 Task: Search one way flight ticket for 1 adult, 5 children, 2 infants in seat and 1 infant on lap in first from Dubuque: Dubuque Regional Airport to Rock Springs: Southwest Wyoming Regional Airport (rock Springs Sweetwater County Airport) on 8-5-2023. Stops: Non-stop only. Choice of flights is Royal air maroc. Number of bags: 1 checked bag. Price is upto 77000. Outbound departure time preference is 13:30.
Action: Mouse moved to (325, 297)
Screenshot: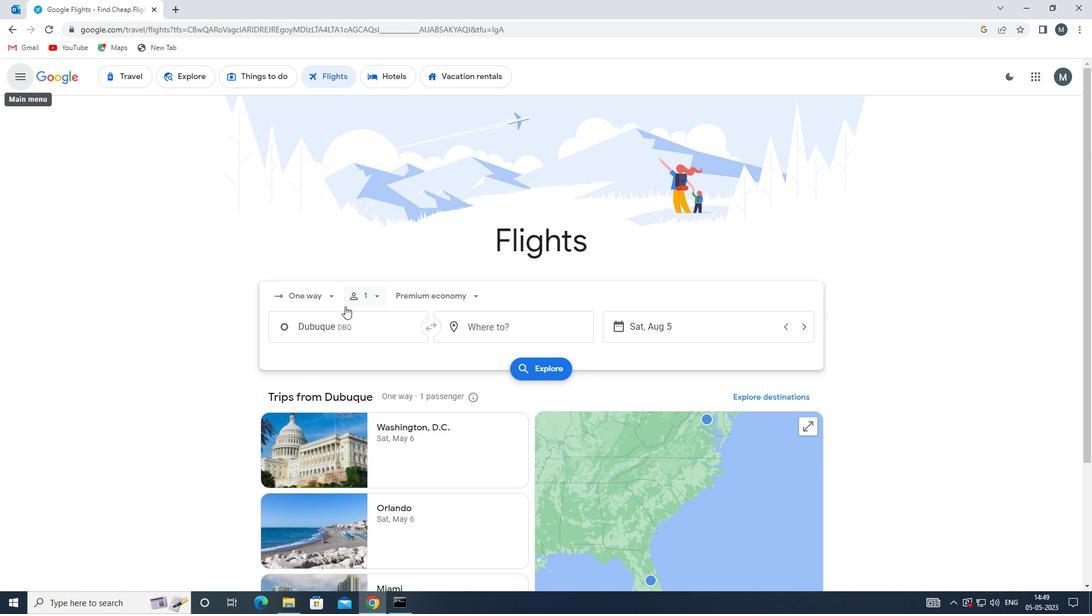 
Action: Mouse pressed left at (325, 297)
Screenshot: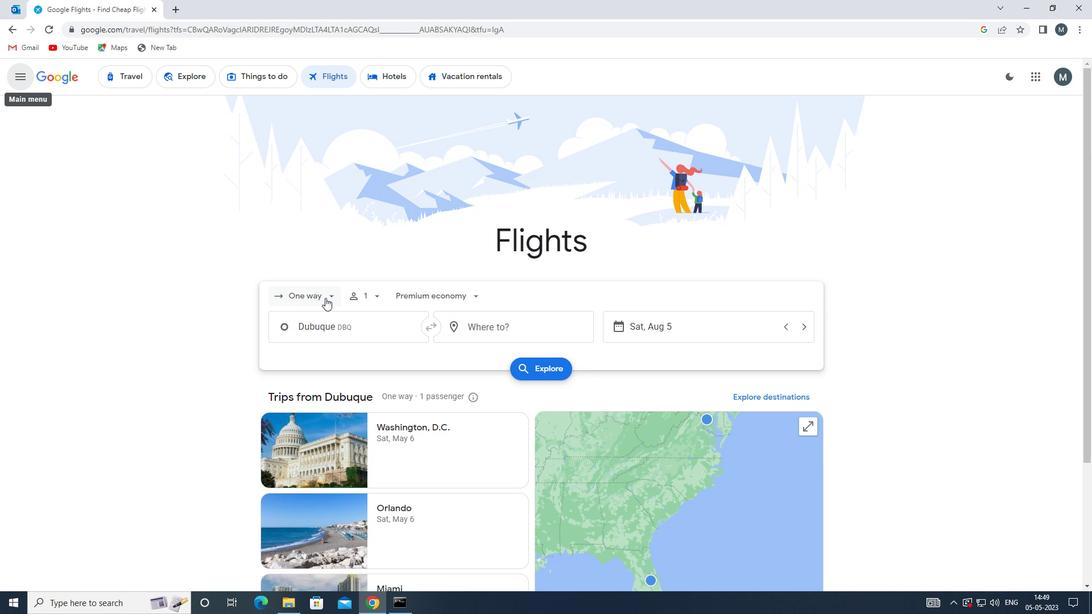 
Action: Mouse moved to (336, 347)
Screenshot: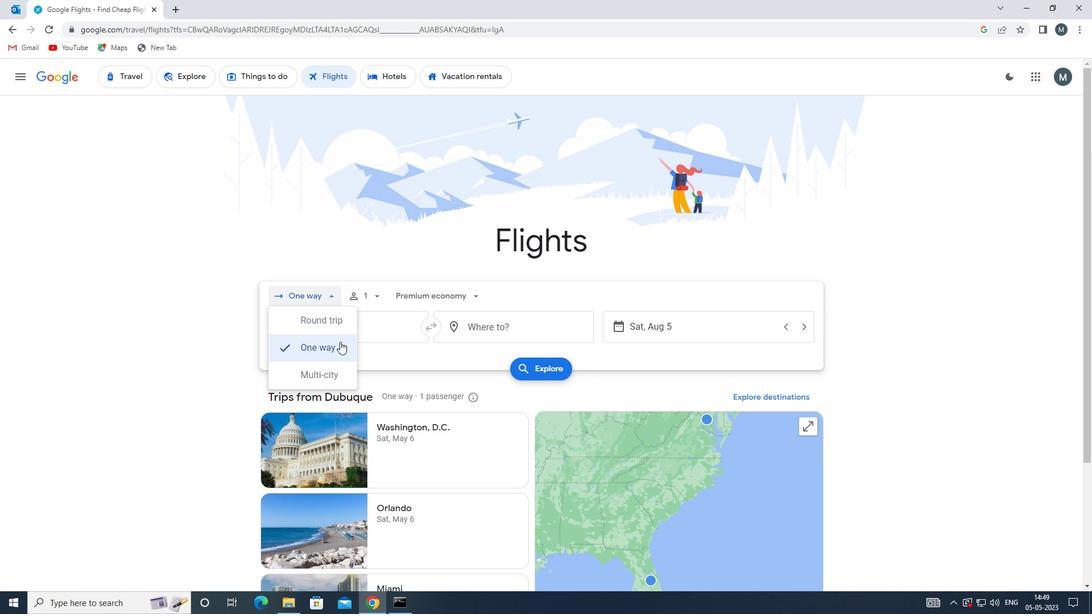 
Action: Mouse pressed left at (336, 347)
Screenshot: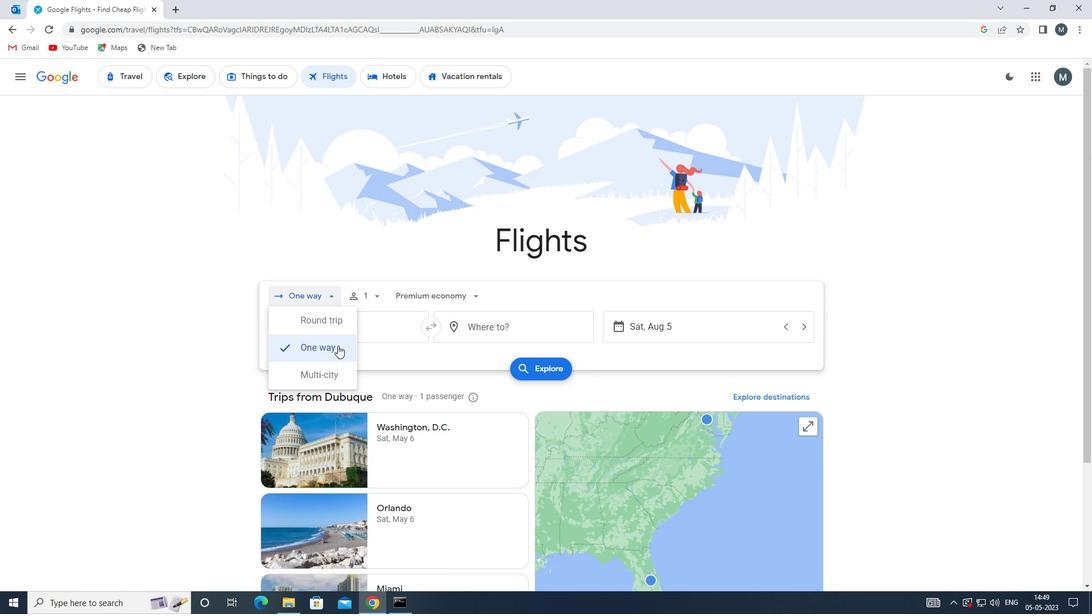 
Action: Mouse moved to (379, 292)
Screenshot: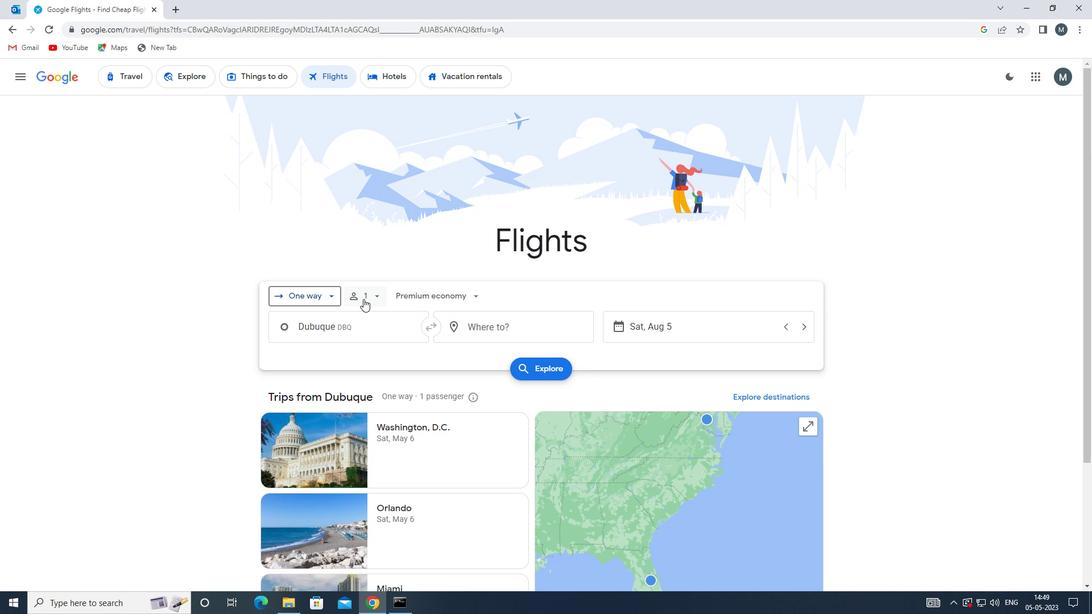 
Action: Mouse pressed left at (379, 292)
Screenshot: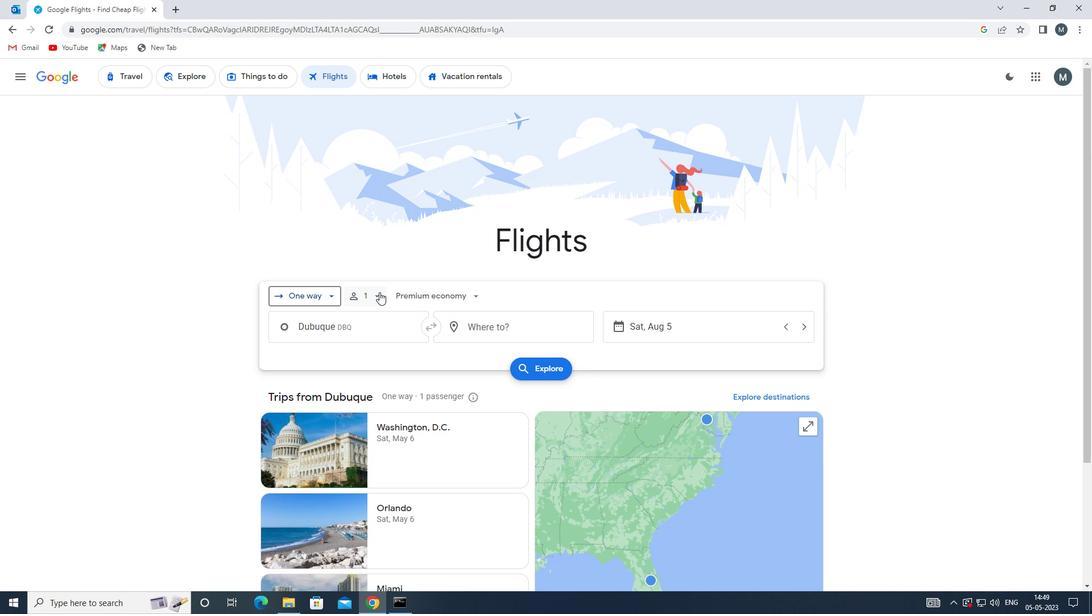 
Action: Mouse moved to (464, 354)
Screenshot: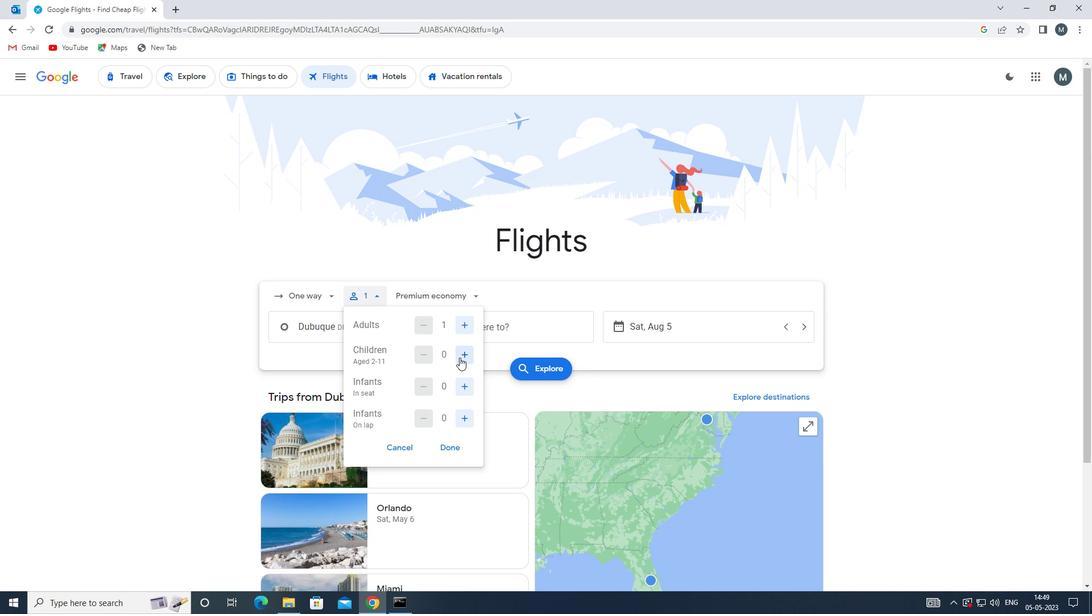 
Action: Mouse pressed left at (464, 354)
Screenshot: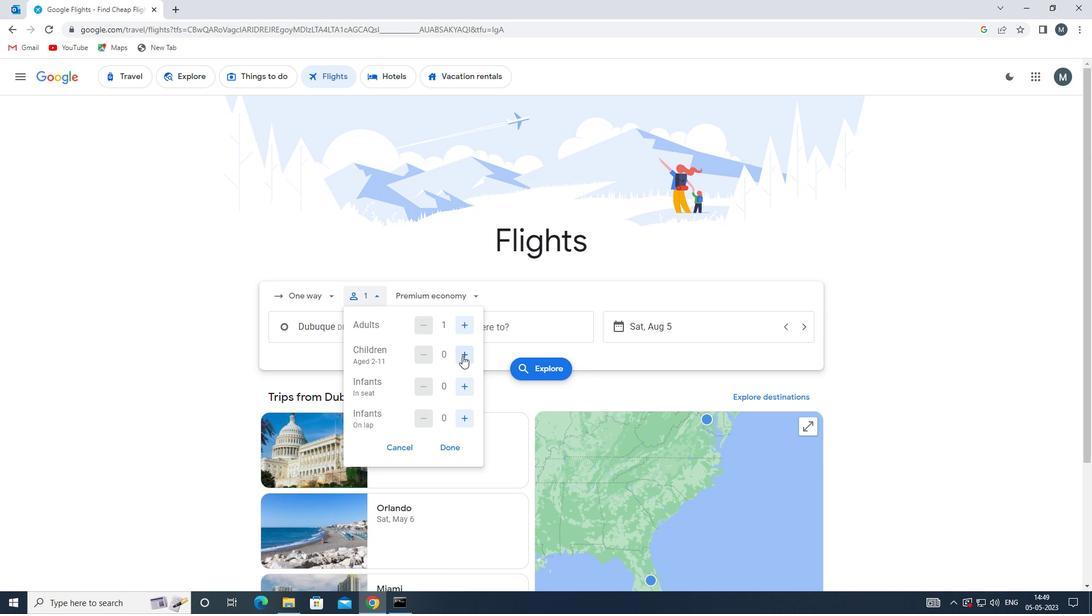 
Action: Mouse pressed left at (464, 354)
Screenshot: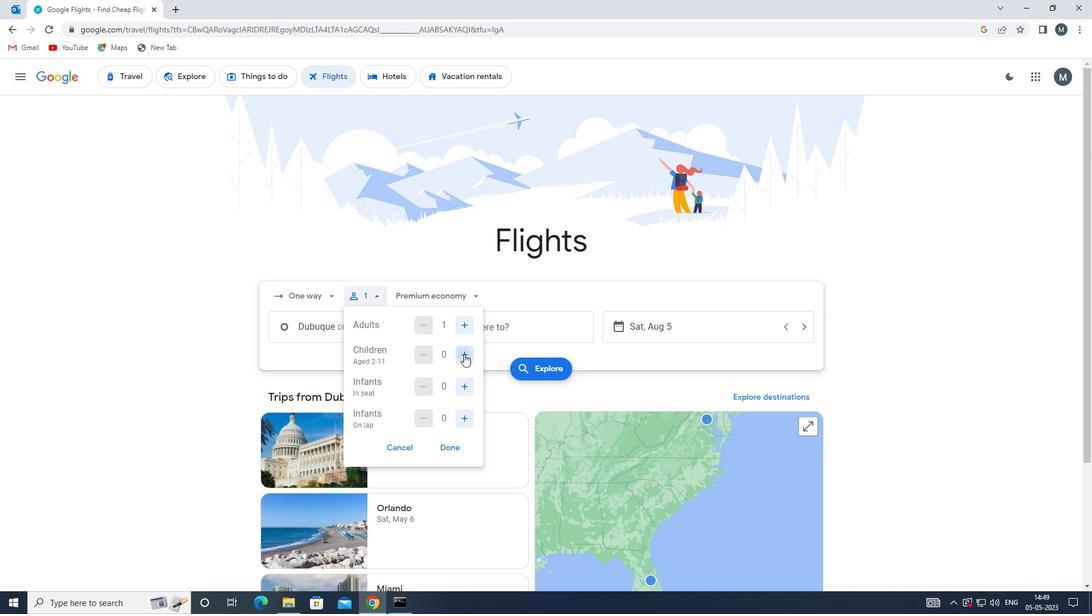 
Action: Mouse pressed left at (464, 354)
Screenshot: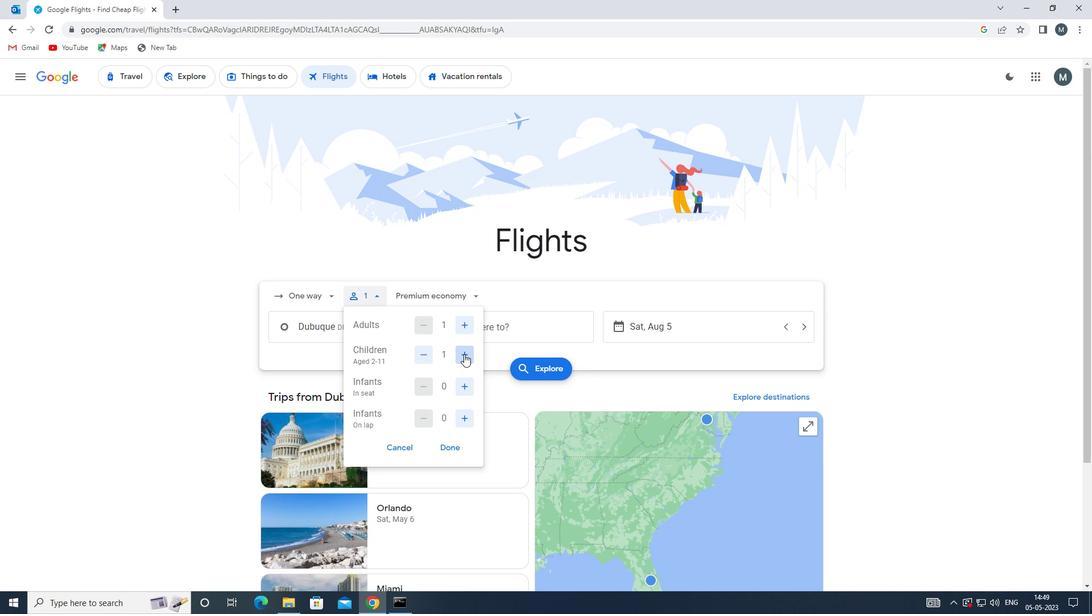 
Action: Mouse pressed left at (464, 354)
Screenshot: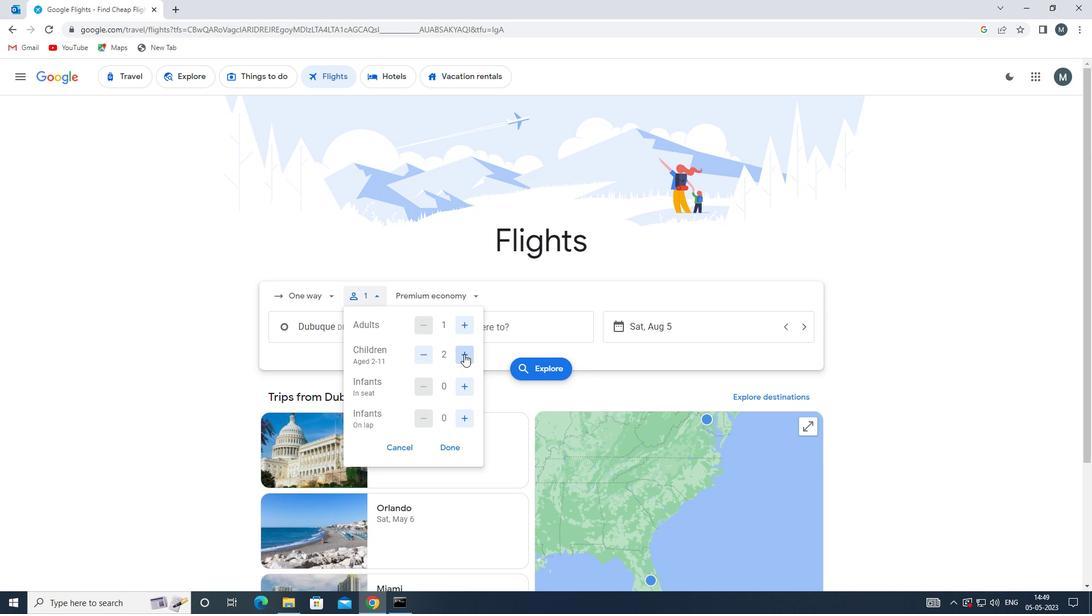 
Action: Mouse moved to (464, 354)
Screenshot: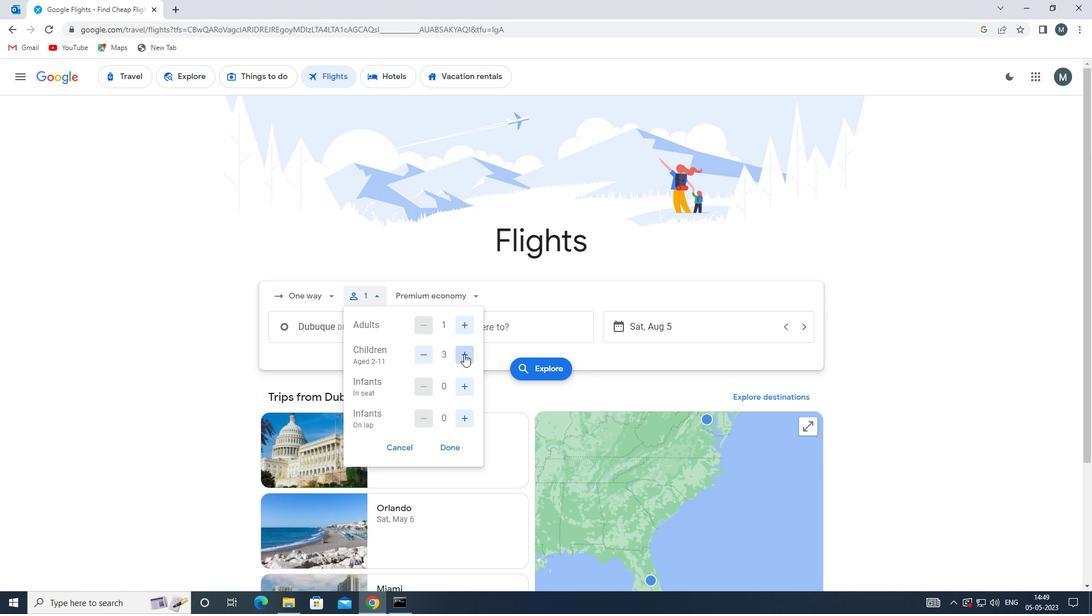 
Action: Mouse pressed left at (464, 354)
Screenshot: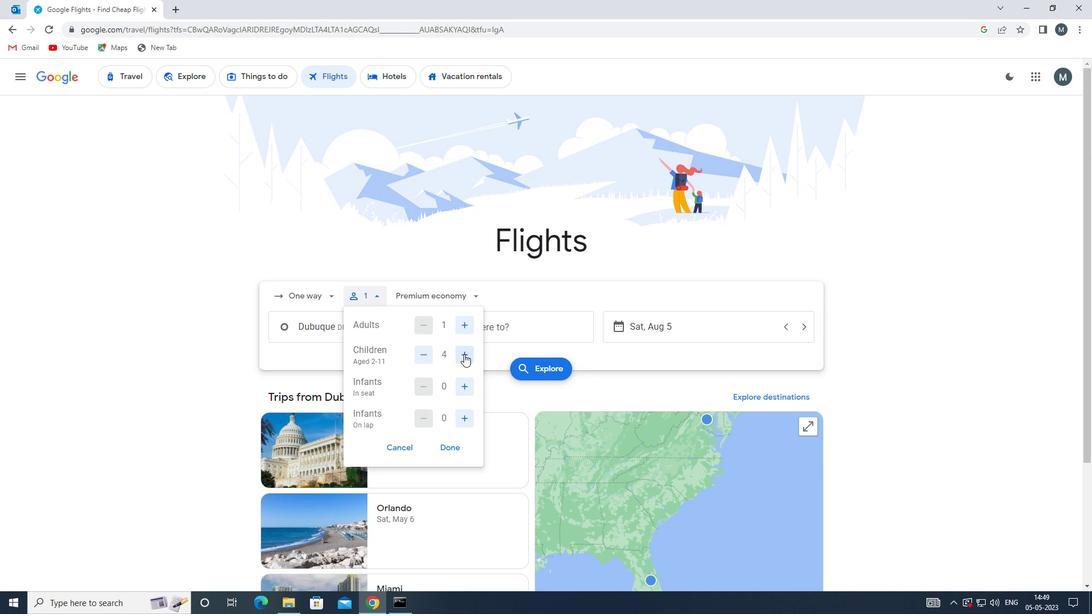 
Action: Mouse moved to (466, 386)
Screenshot: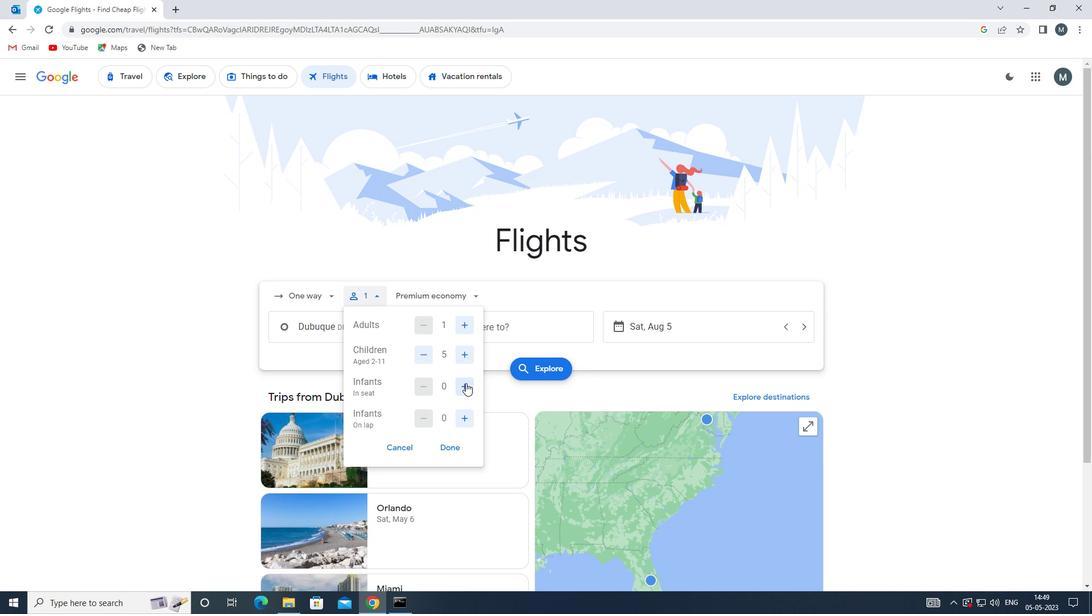 
Action: Mouse pressed left at (466, 386)
Screenshot: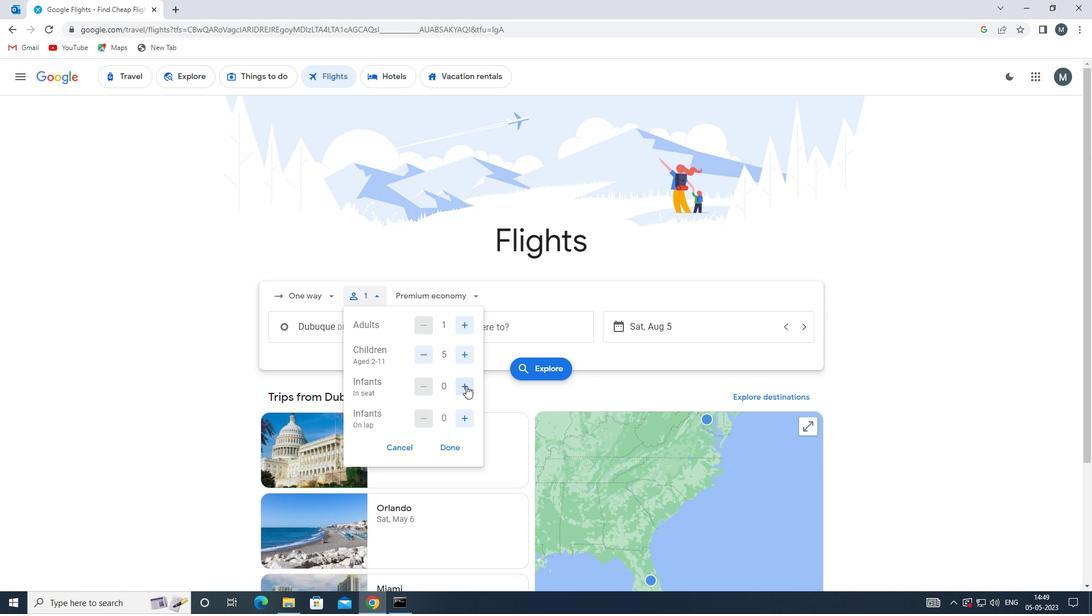 
Action: Mouse moved to (466, 386)
Screenshot: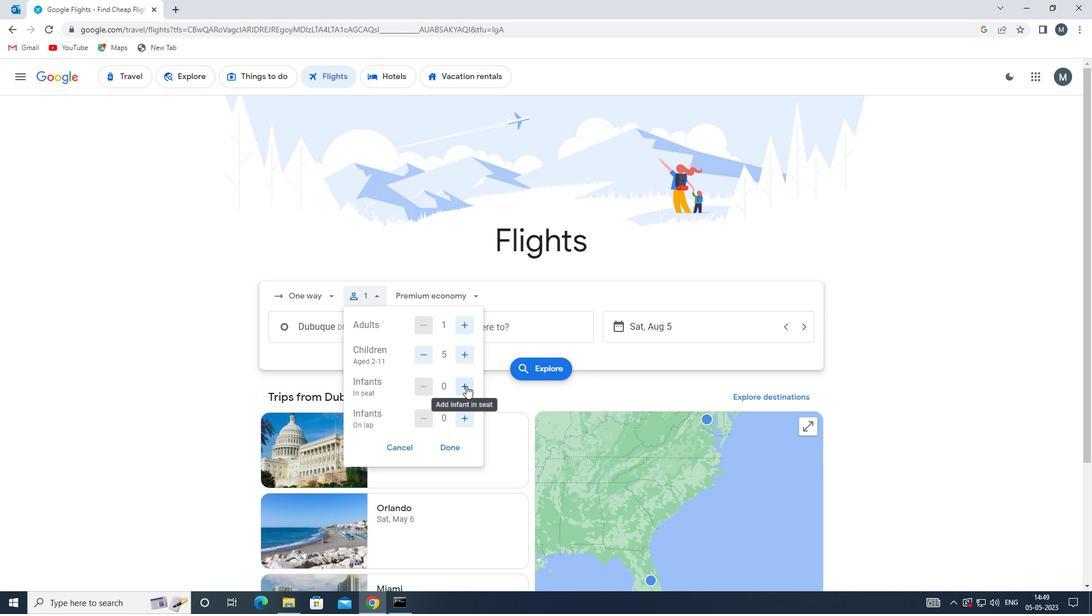 
Action: Mouse pressed left at (466, 386)
Screenshot: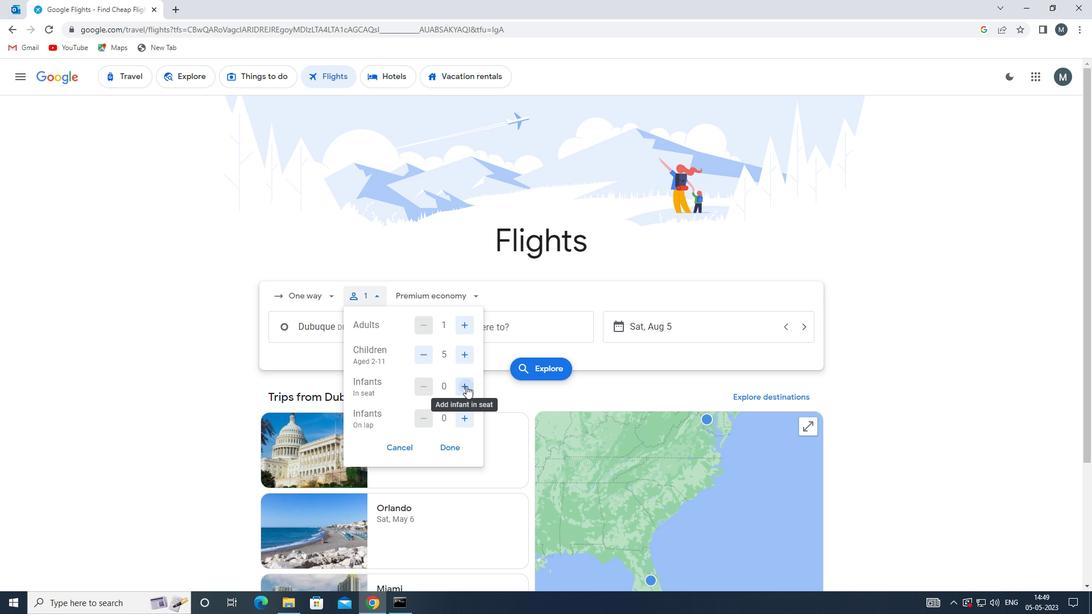 
Action: Mouse moved to (469, 422)
Screenshot: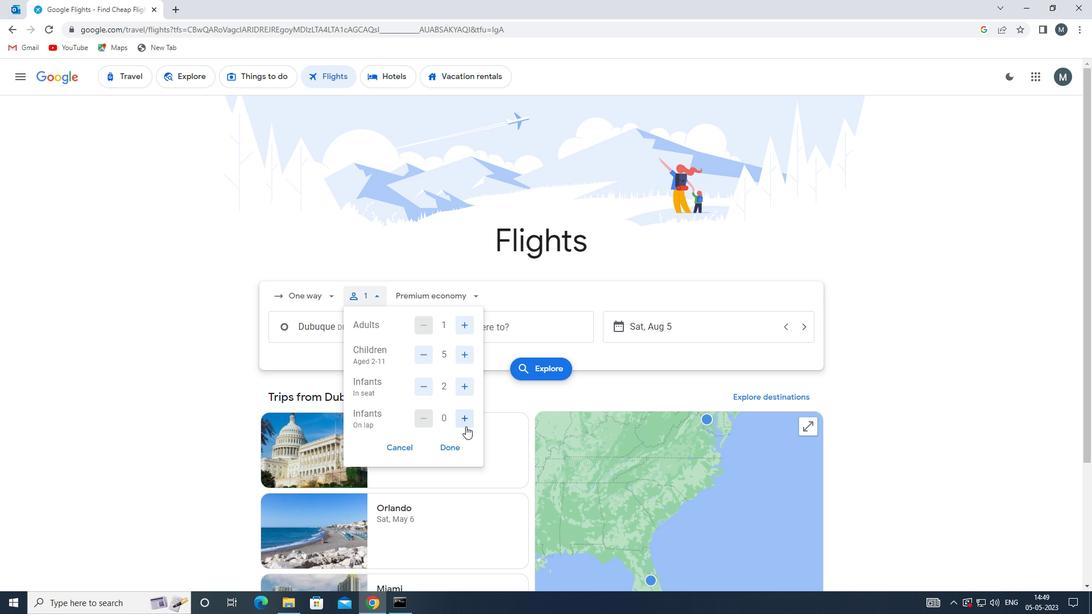 
Action: Mouse pressed left at (469, 422)
Screenshot: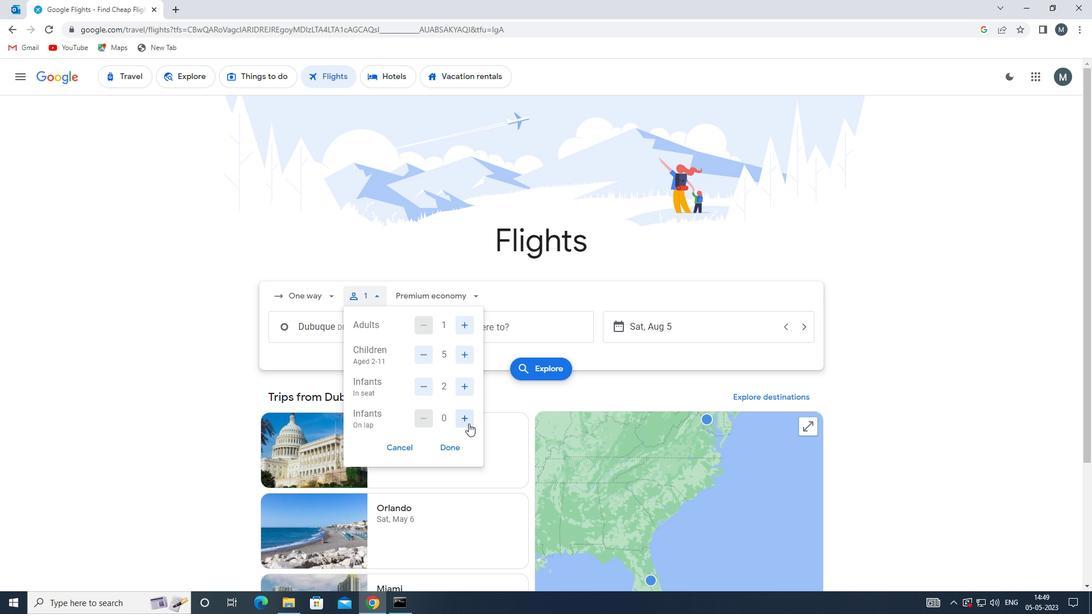 
Action: Mouse moved to (421, 383)
Screenshot: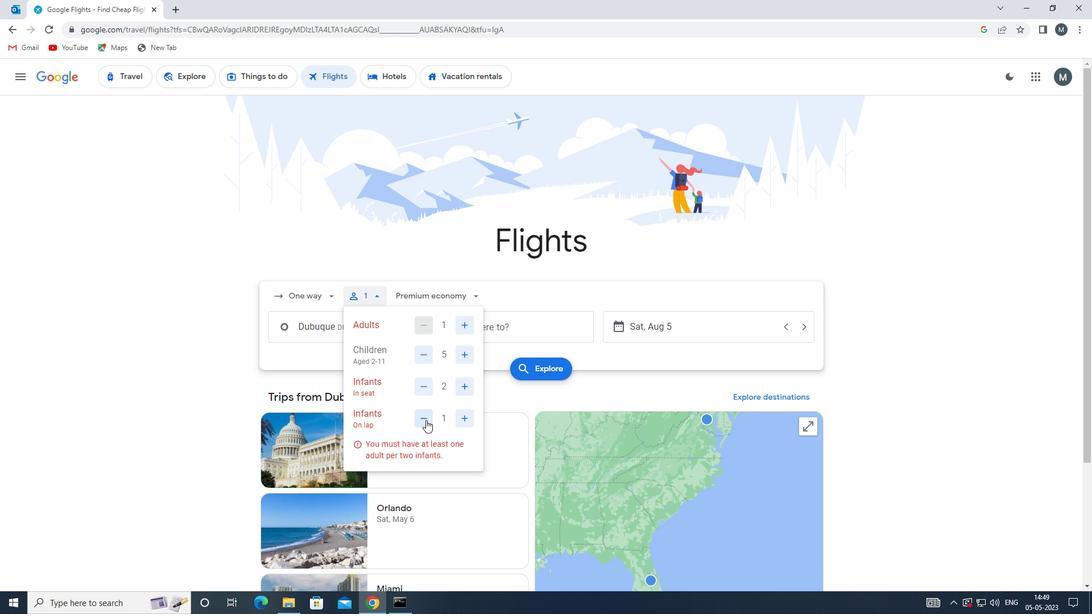 
Action: Mouse pressed left at (421, 383)
Screenshot: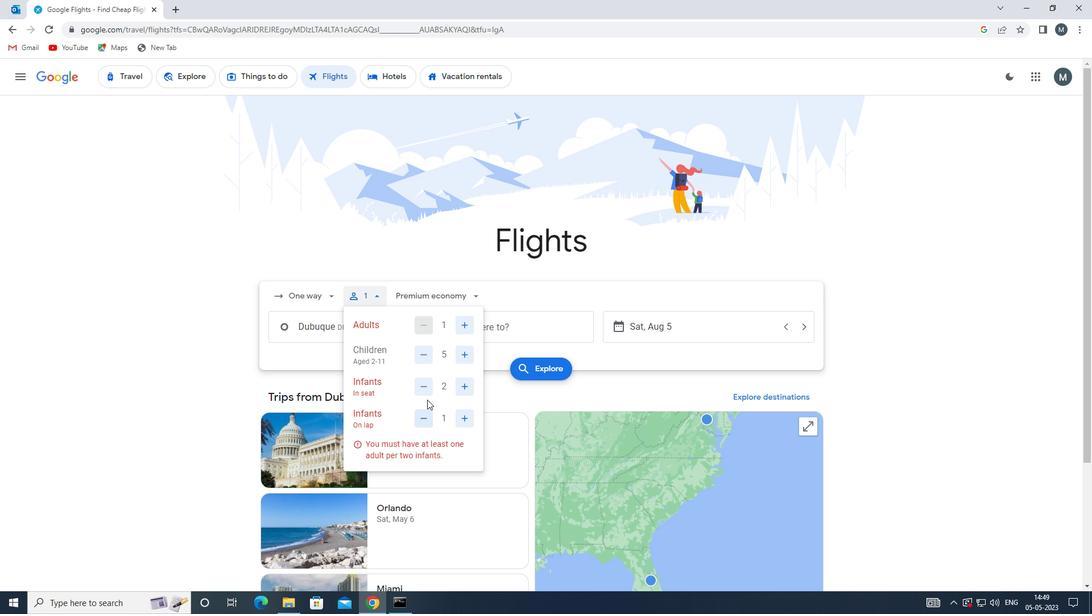 
Action: Mouse moved to (451, 446)
Screenshot: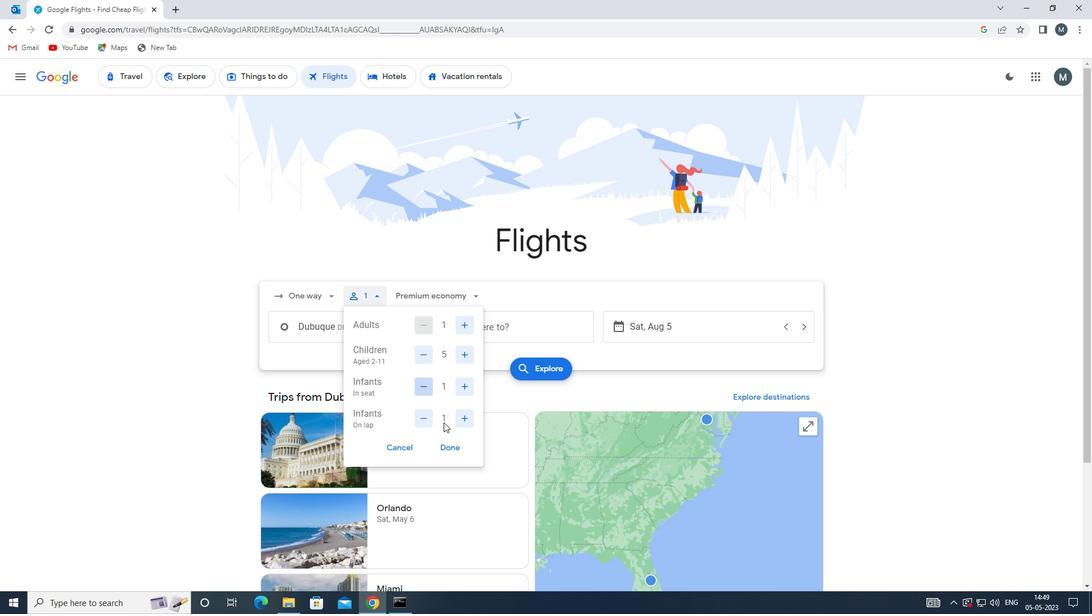 
Action: Mouse pressed left at (451, 446)
Screenshot: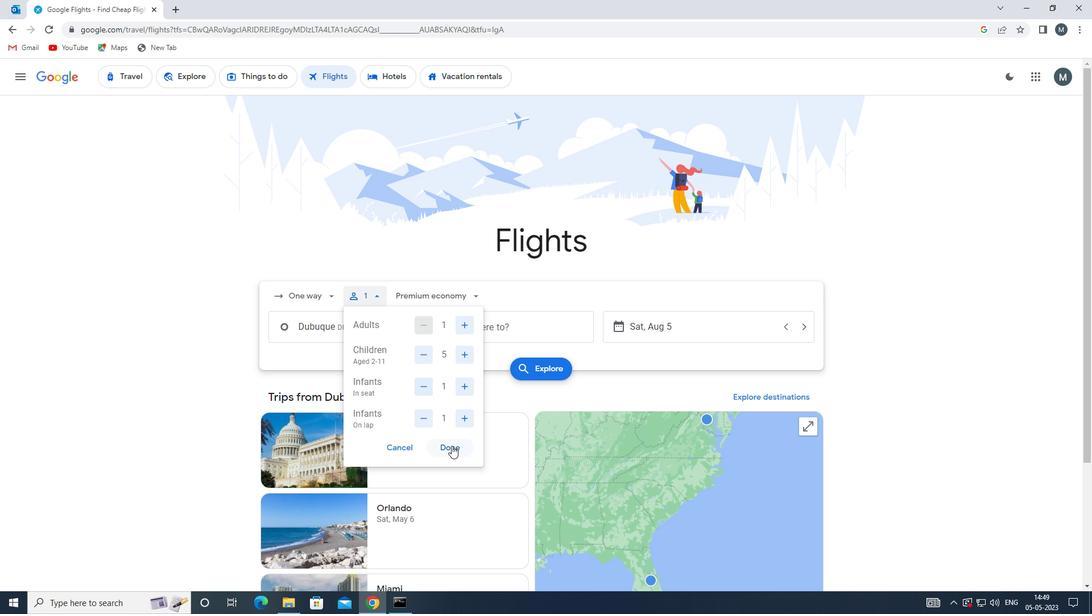
Action: Mouse moved to (445, 297)
Screenshot: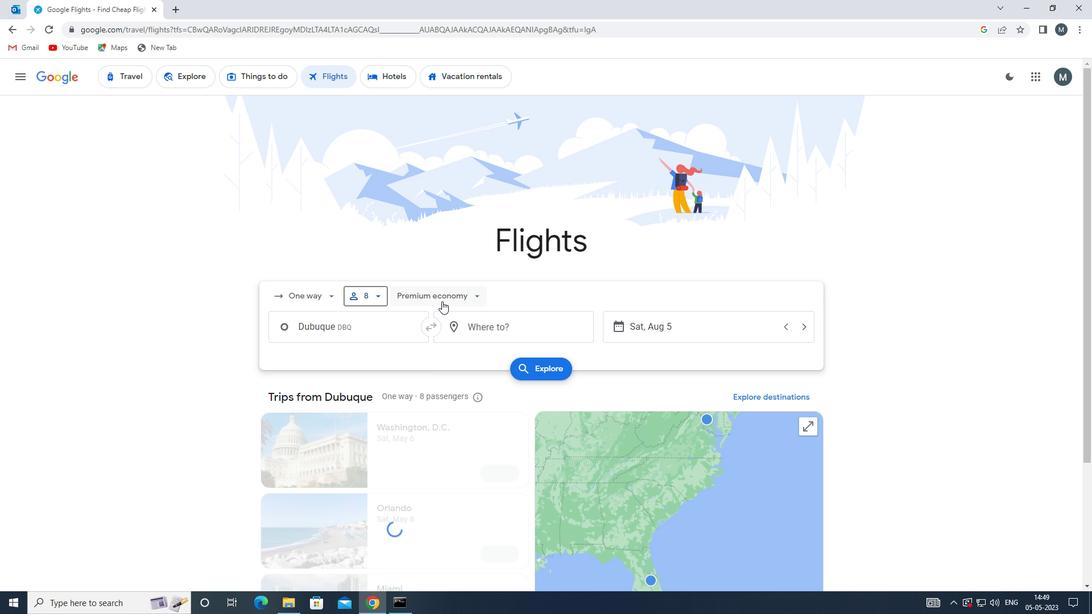 
Action: Mouse pressed left at (445, 297)
Screenshot: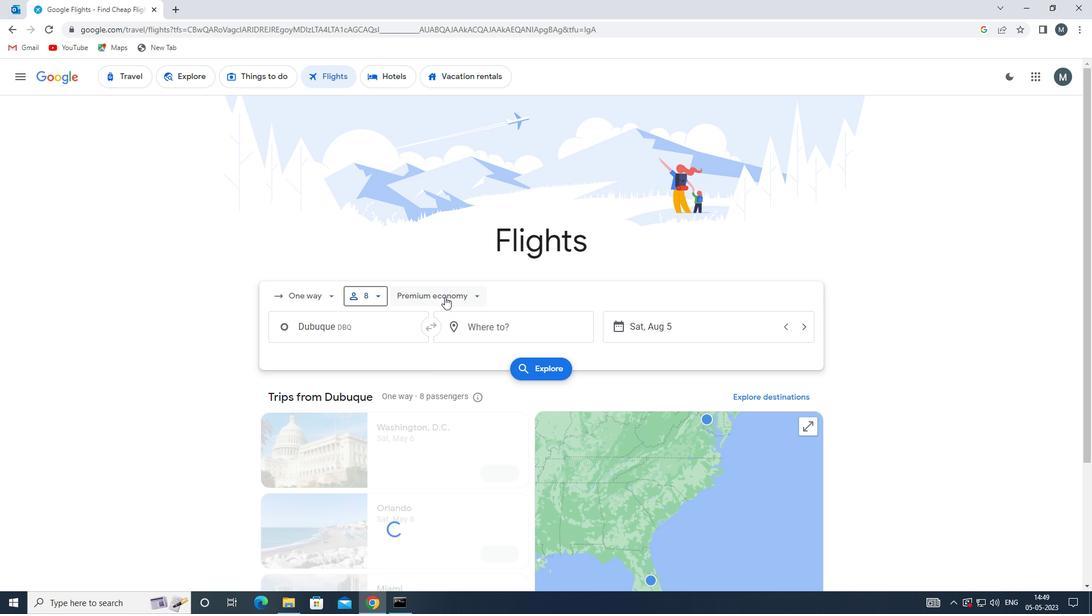 
Action: Mouse moved to (435, 403)
Screenshot: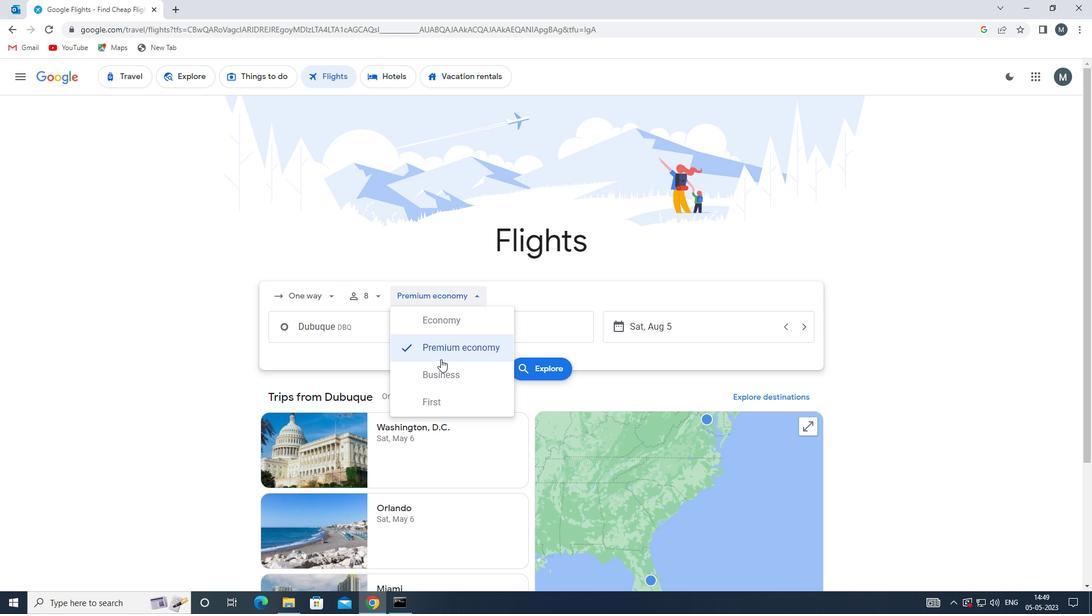
Action: Mouse pressed left at (435, 403)
Screenshot: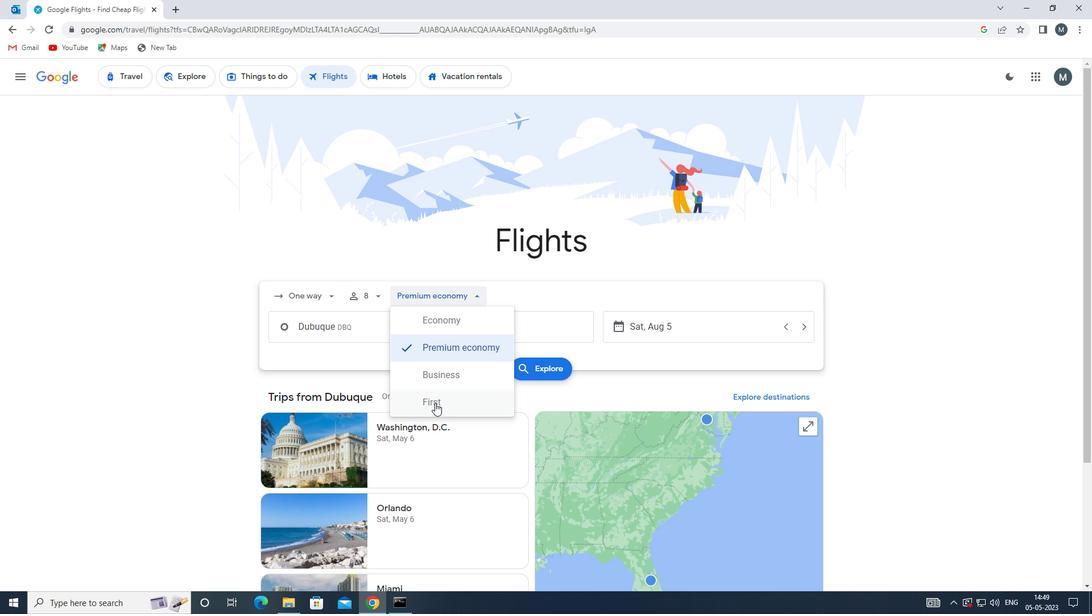 
Action: Mouse moved to (366, 329)
Screenshot: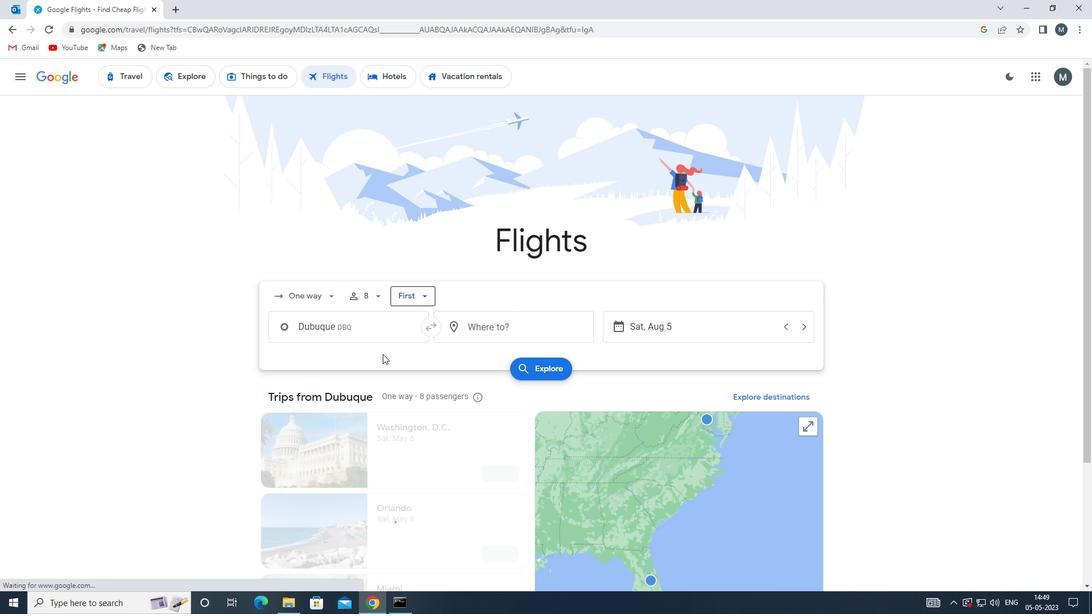 
Action: Mouse pressed left at (366, 329)
Screenshot: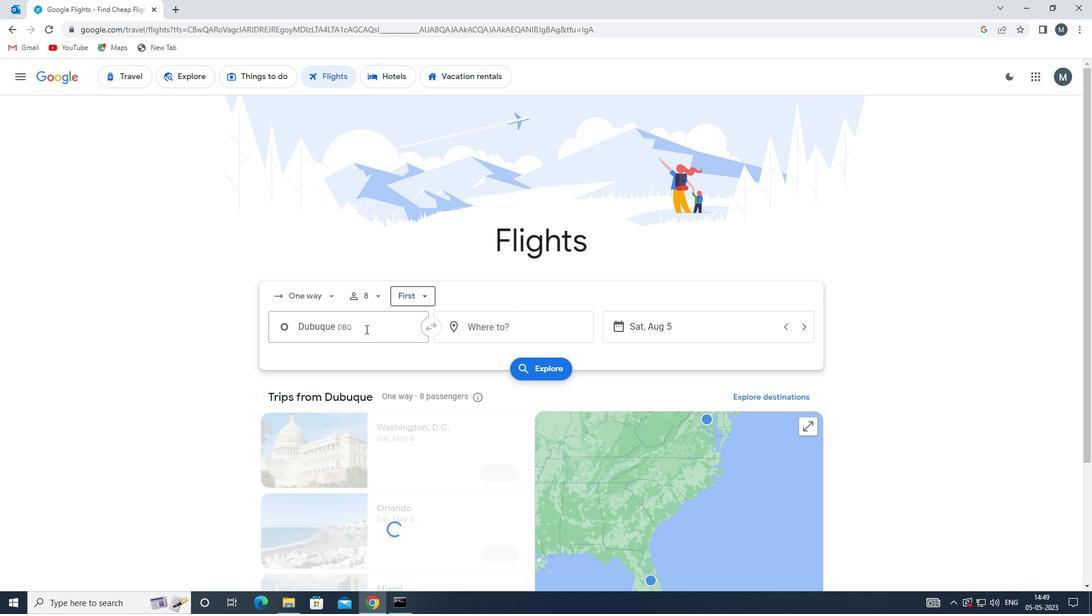
Action: Mouse moved to (383, 416)
Screenshot: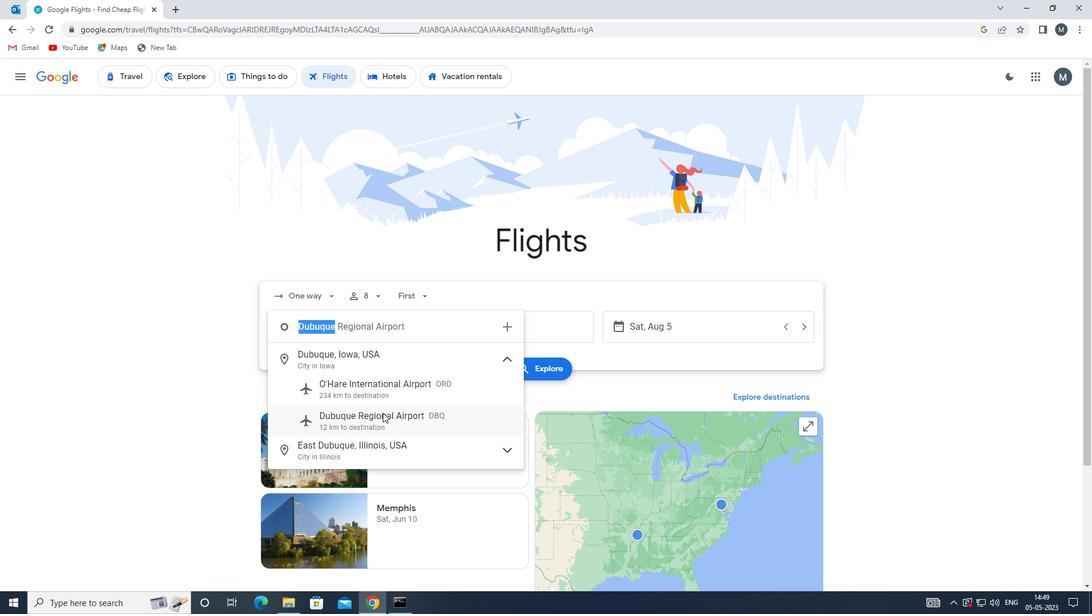 
Action: Mouse pressed left at (383, 416)
Screenshot: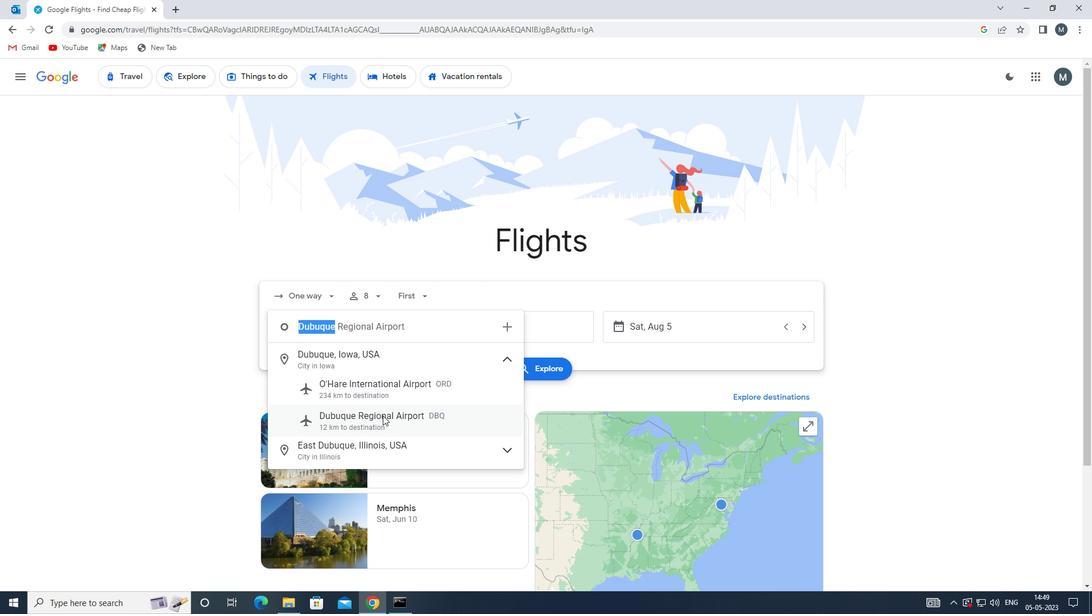 
Action: Mouse moved to (507, 331)
Screenshot: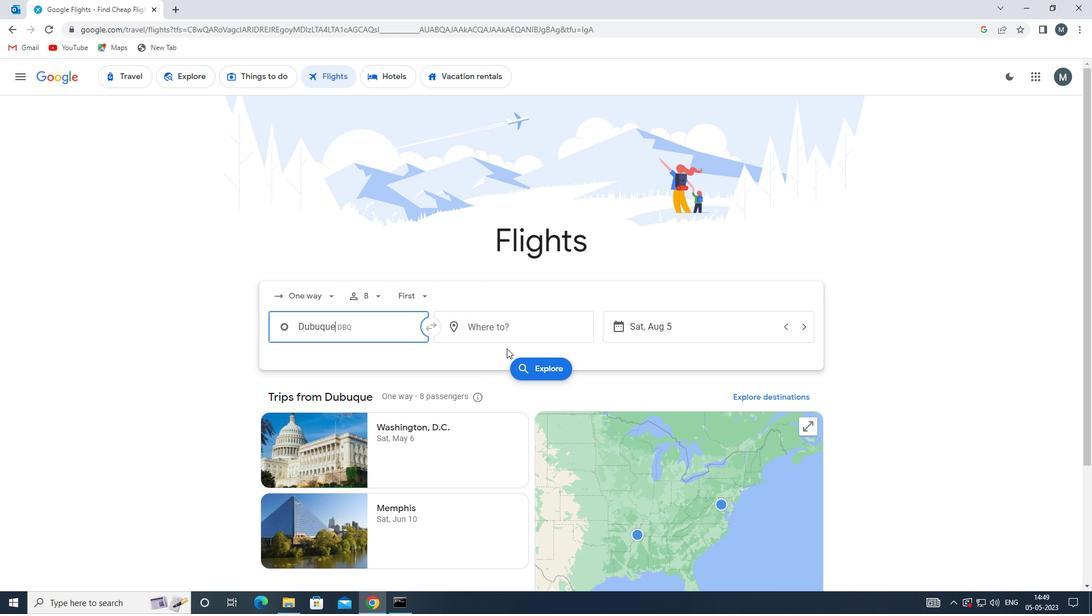
Action: Mouse pressed left at (507, 331)
Screenshot: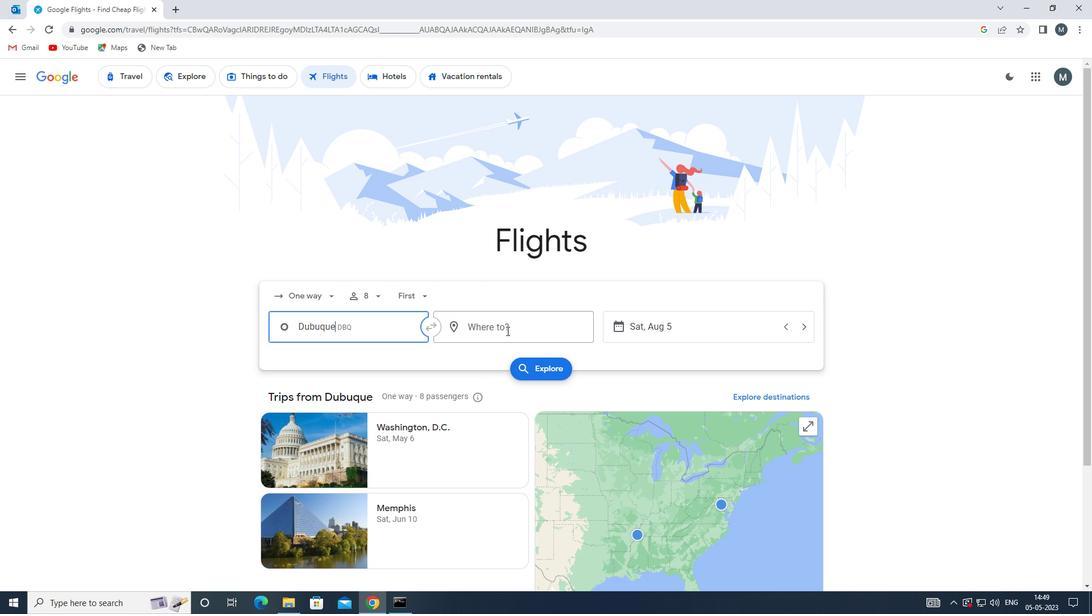 
Action: Key pressed rks
Screenshot: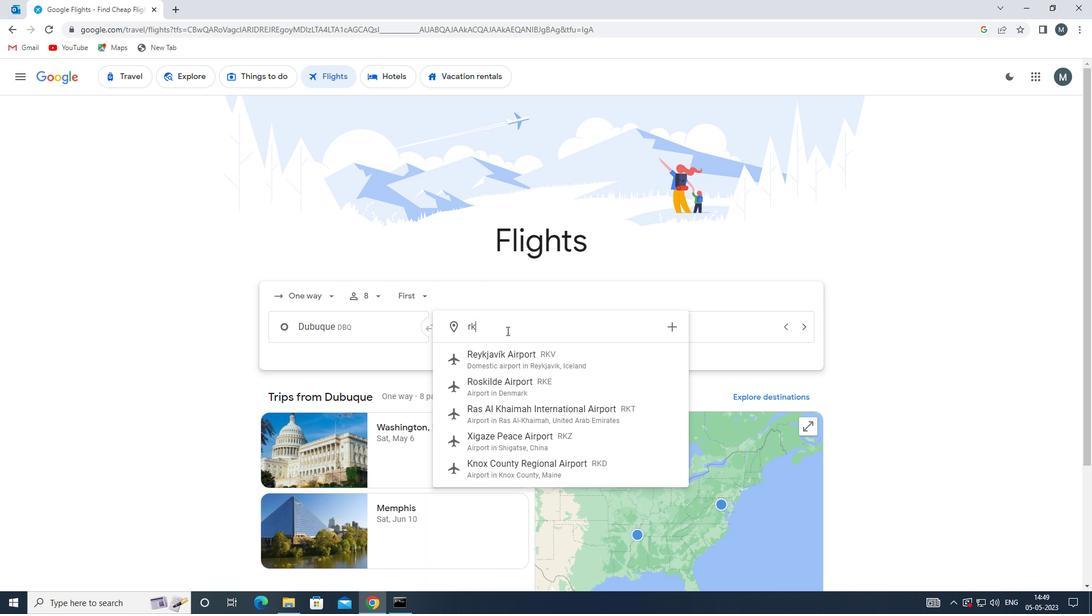 
Action: Mouse moved to (512, 363)
Screenshot: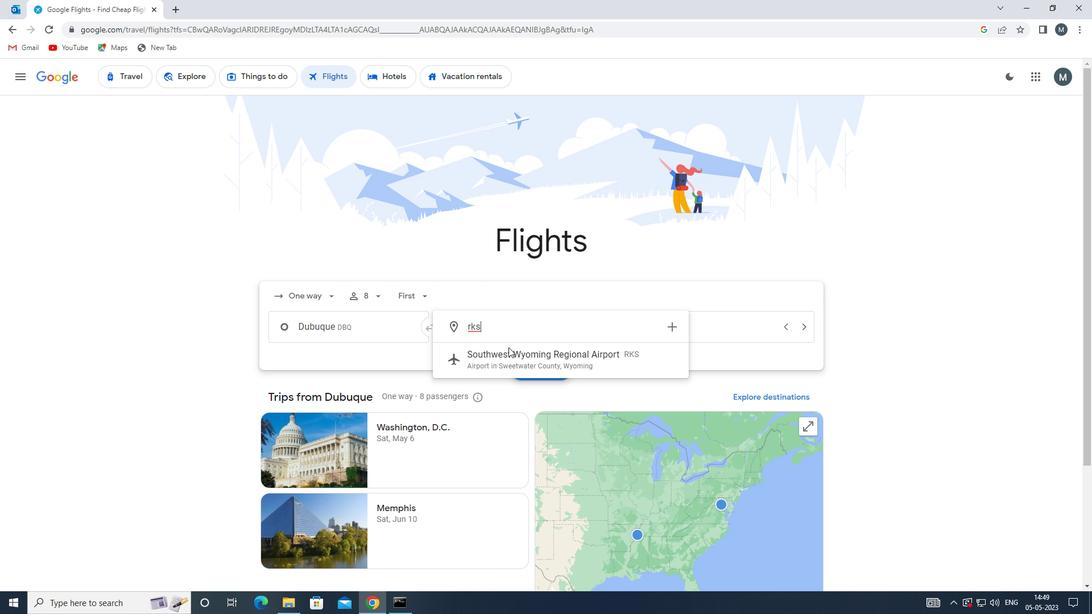 
Action: Mouse pressed left at (512, 363)
Screenshot: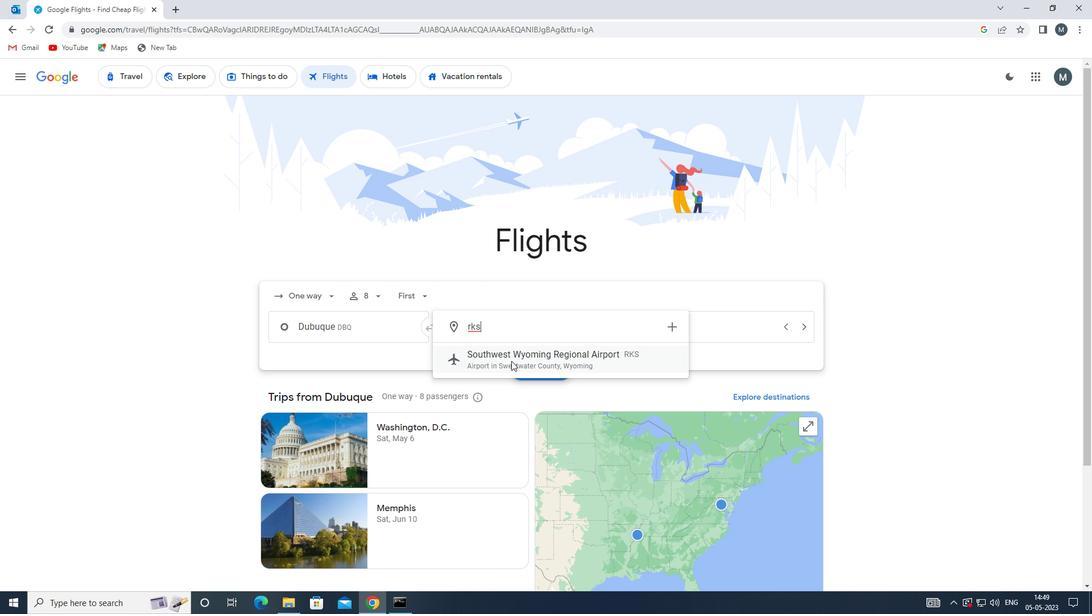 
Action: Mouse moved to (645, 331)
Screenshot: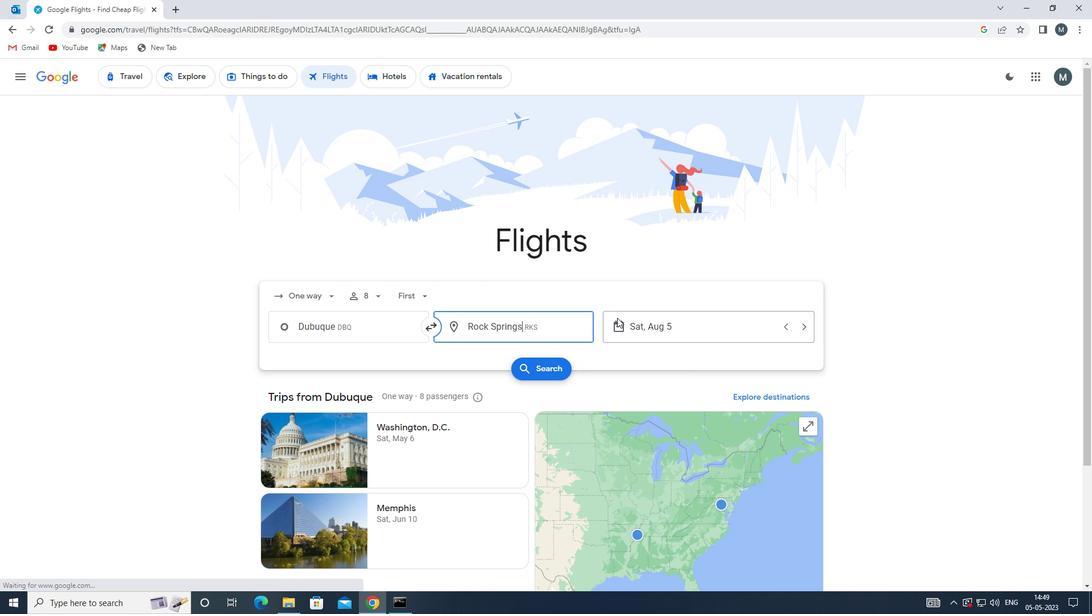 
Action: Mouse pressed left at (645, 331)
Screenshot: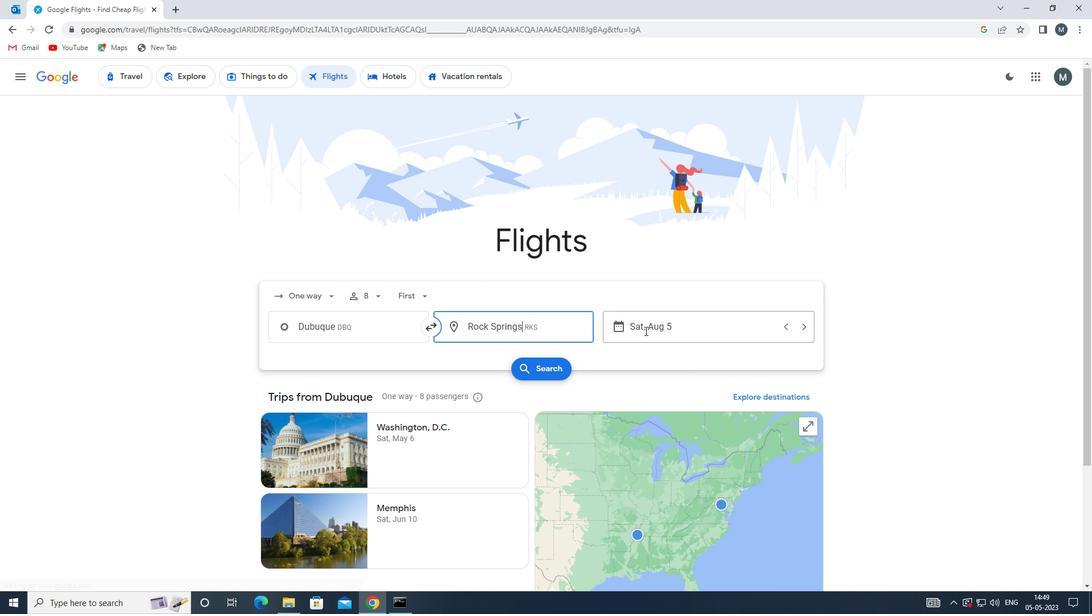 
Action: Mouse moved to (576, 389)
Screenshot: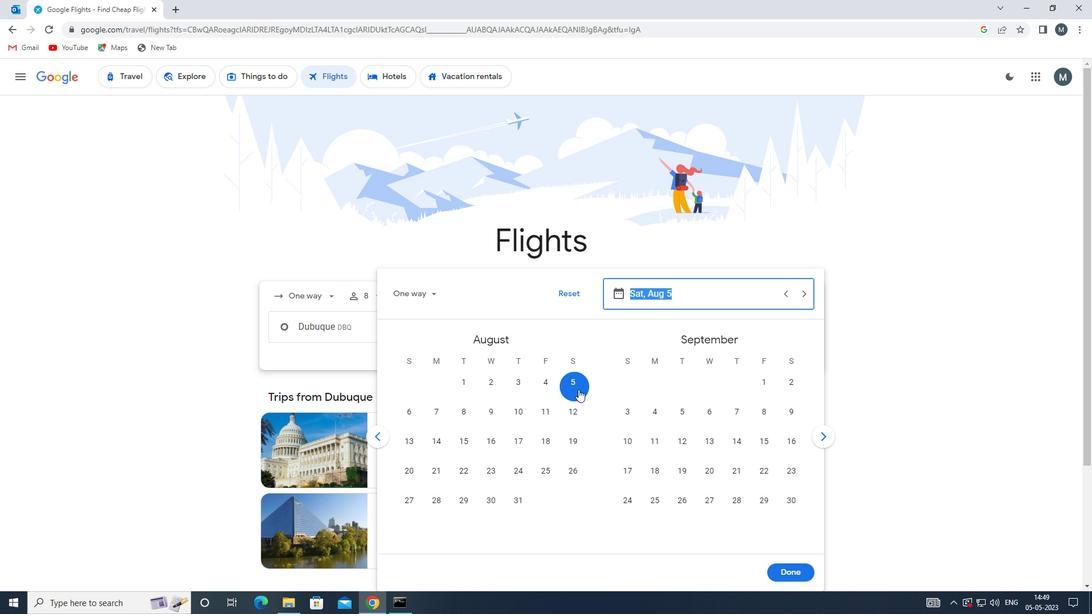
Action: Mouse pressed left at (576, 389)
Screenshot: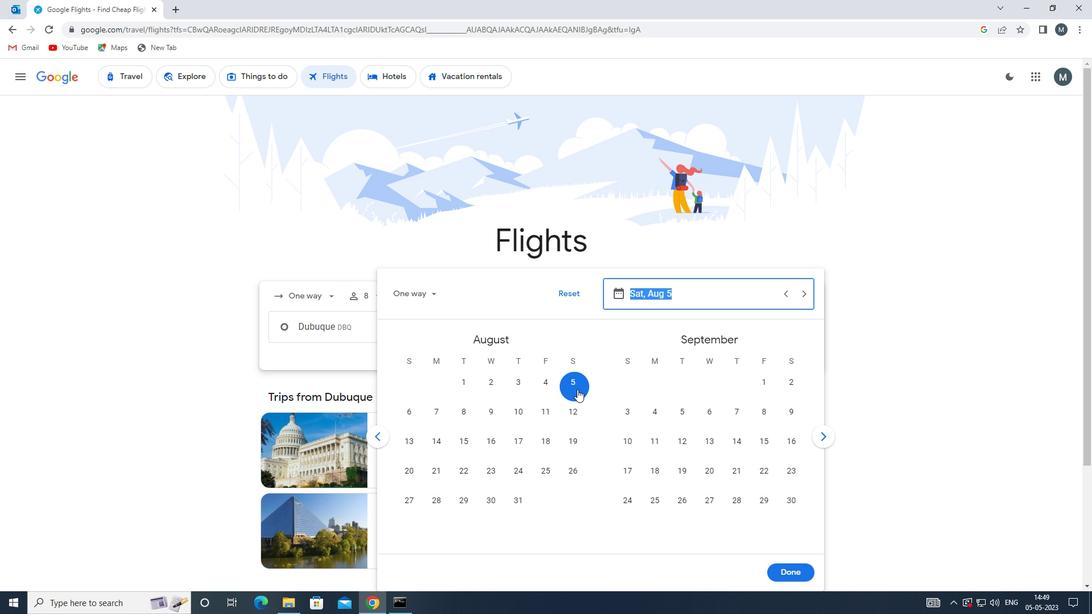 
Action: Mouse moved to (792, 573)
Screenshot: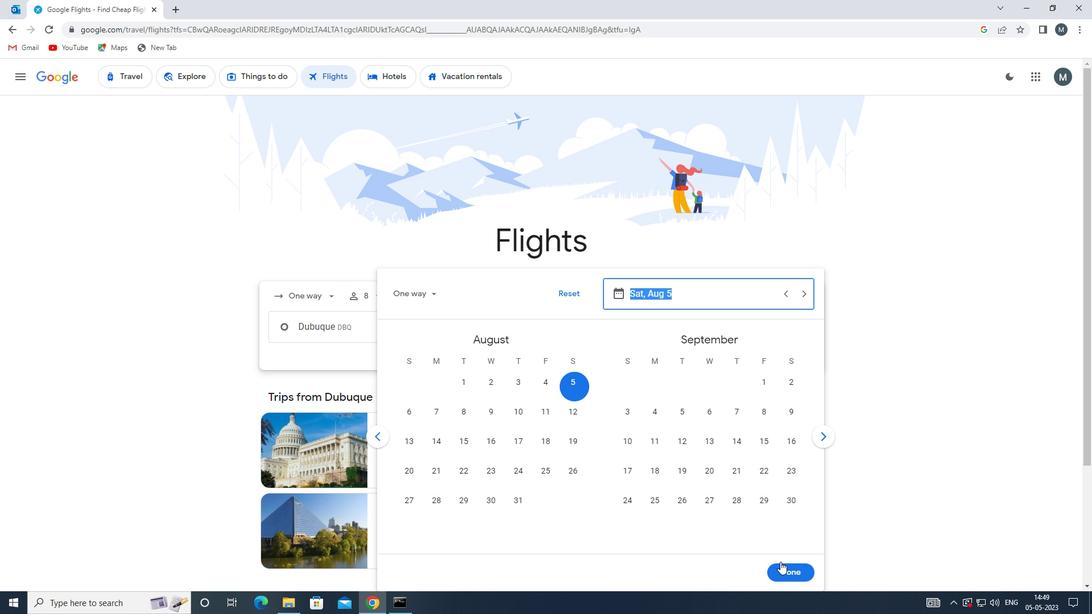 
Action: Mouse pressed left at (792, 573)
Screenshot: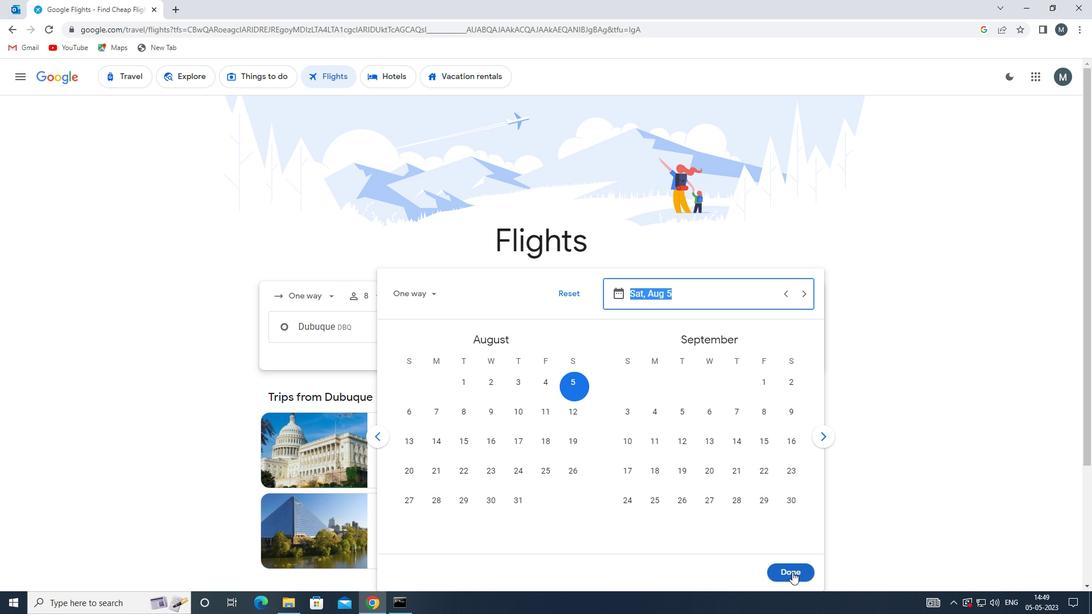
Action: Mouse moved to (543, 368)
Screenshot: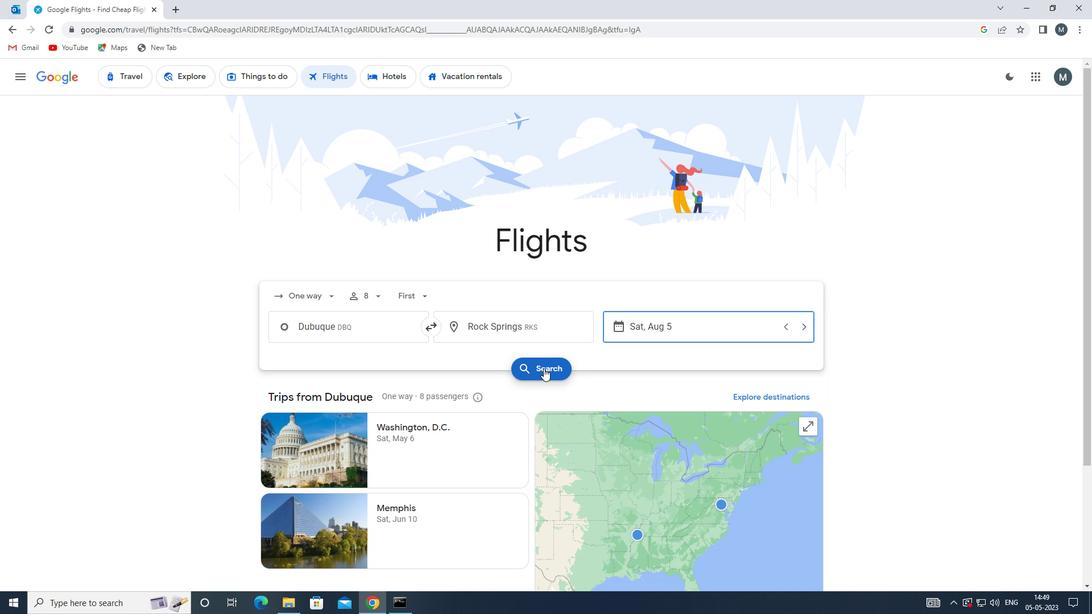 
Action: Mouse pressed left at (543, 368)
Screenshot: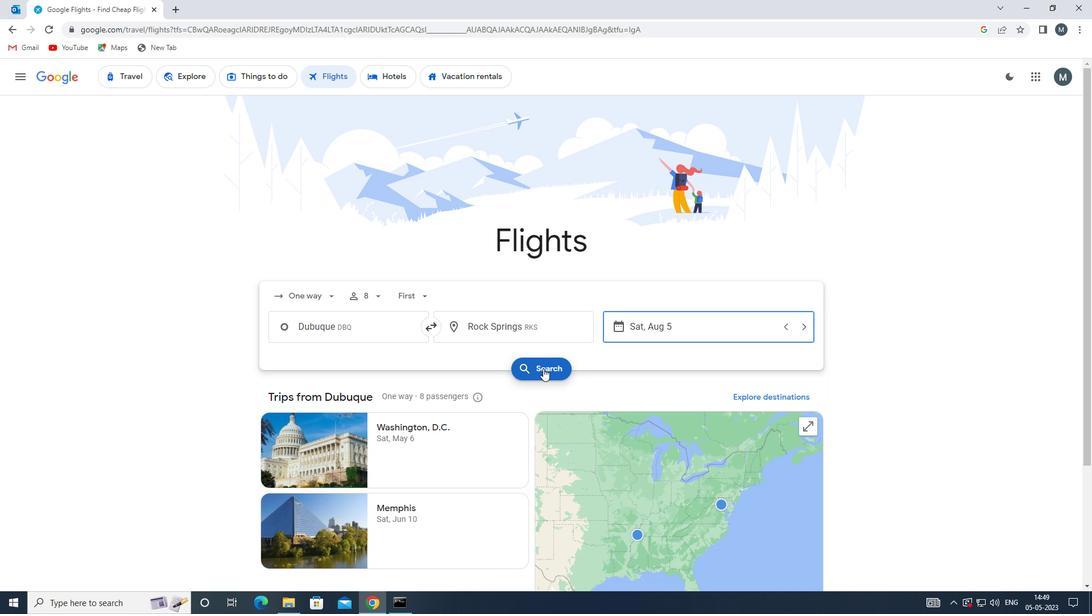 
Action: Mouse moved to (282, 173)
Screenshot: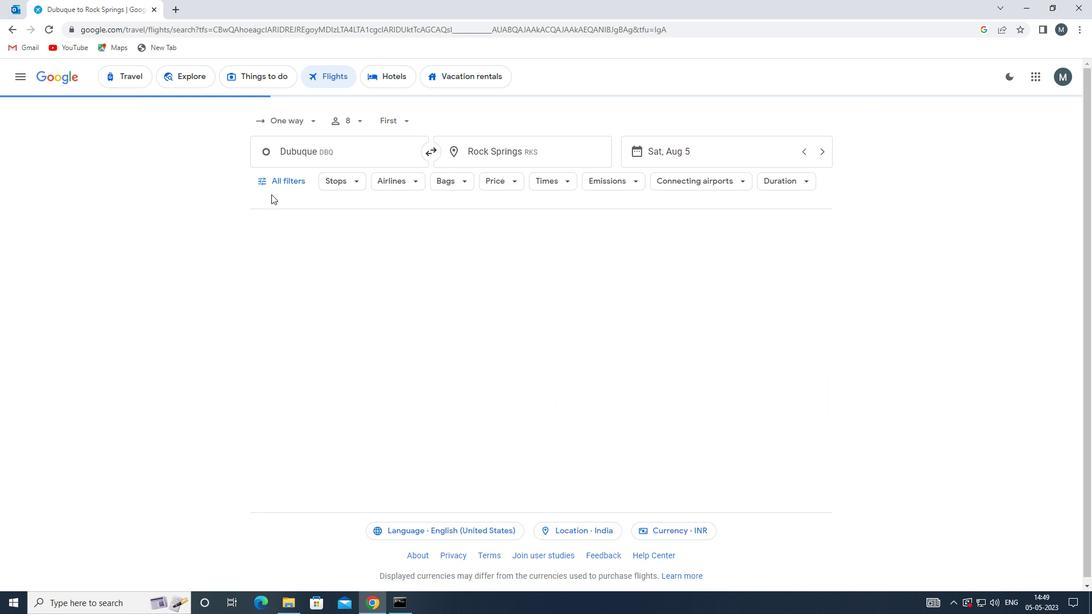 
Action: Mouse pressed left at (282, 173)
Screenshot: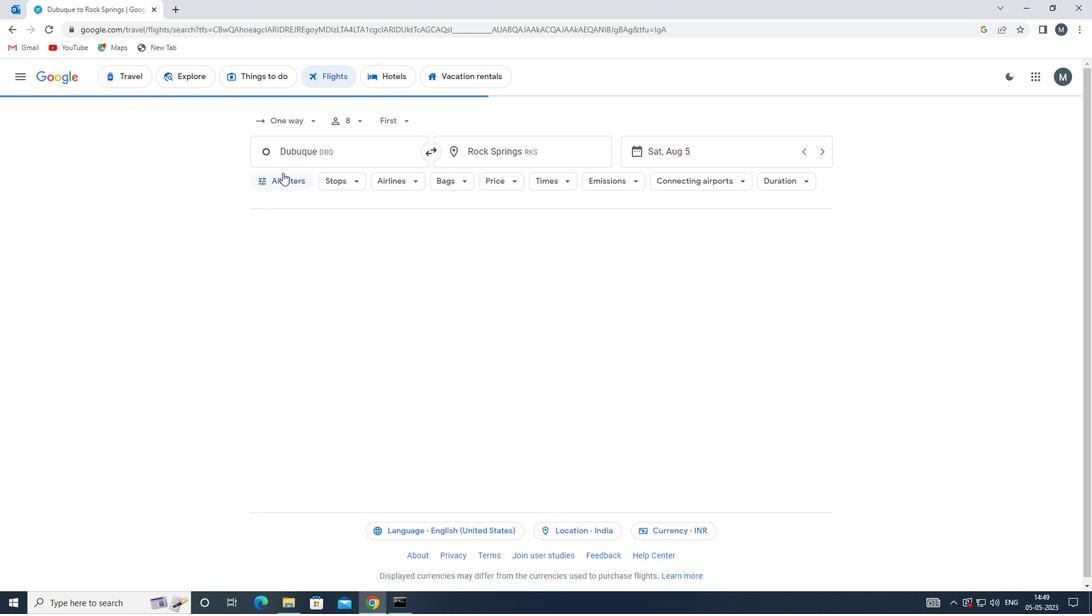 
Action: Mouse moved to (335, 274)
Screenshot: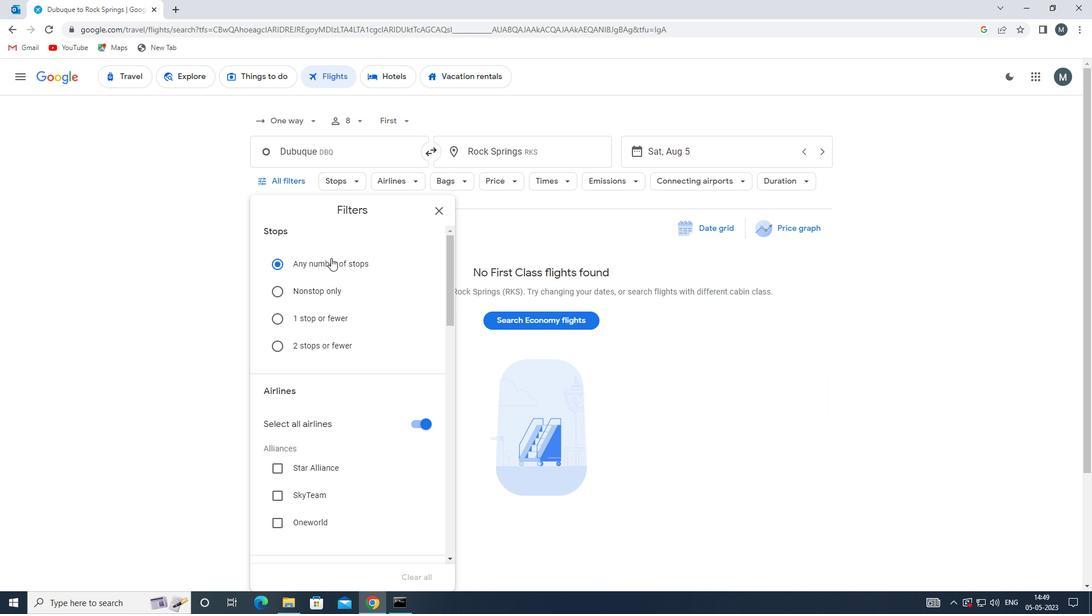 
Action: Mouse scrolled (335, 274) with delta (0, 0)
Screenshot: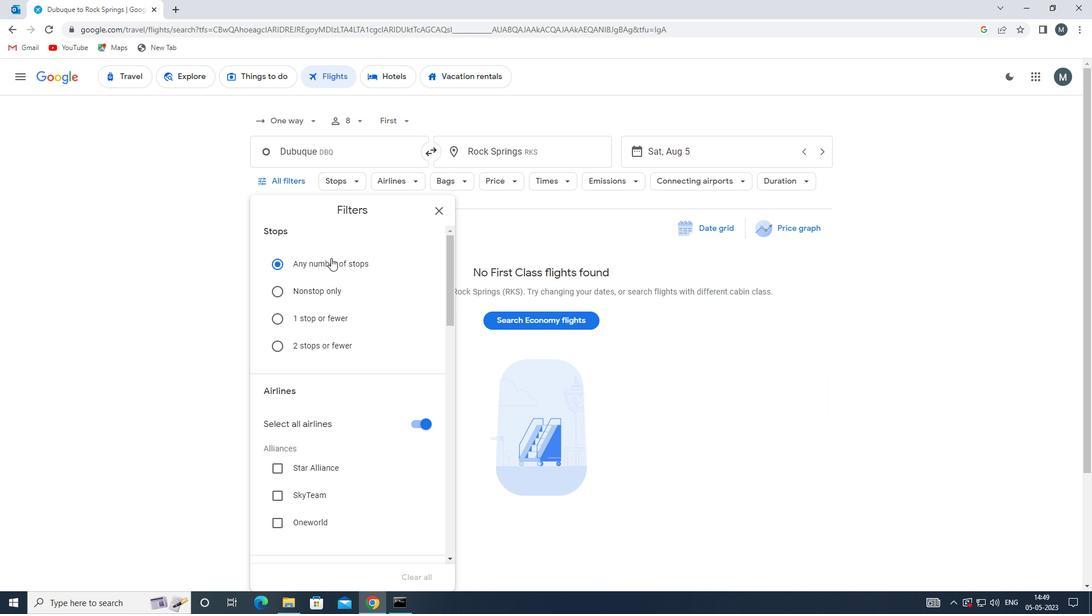 
Action: Mouse moved to (338, 277)
Screenshot: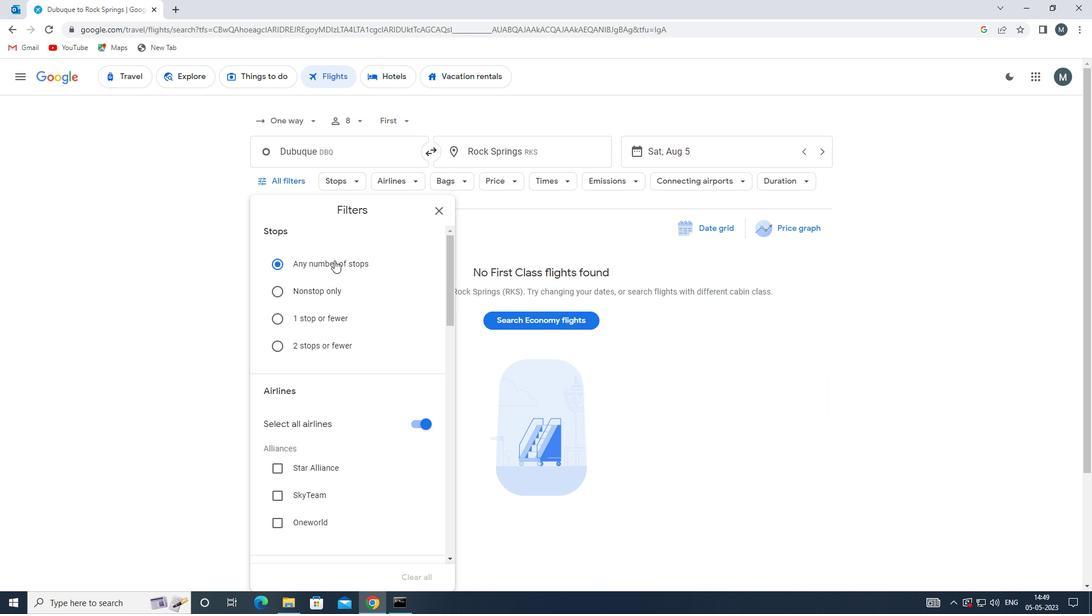 
Action: Mouse scrolled (338, 276) with delta (0, 0)
Screenshot: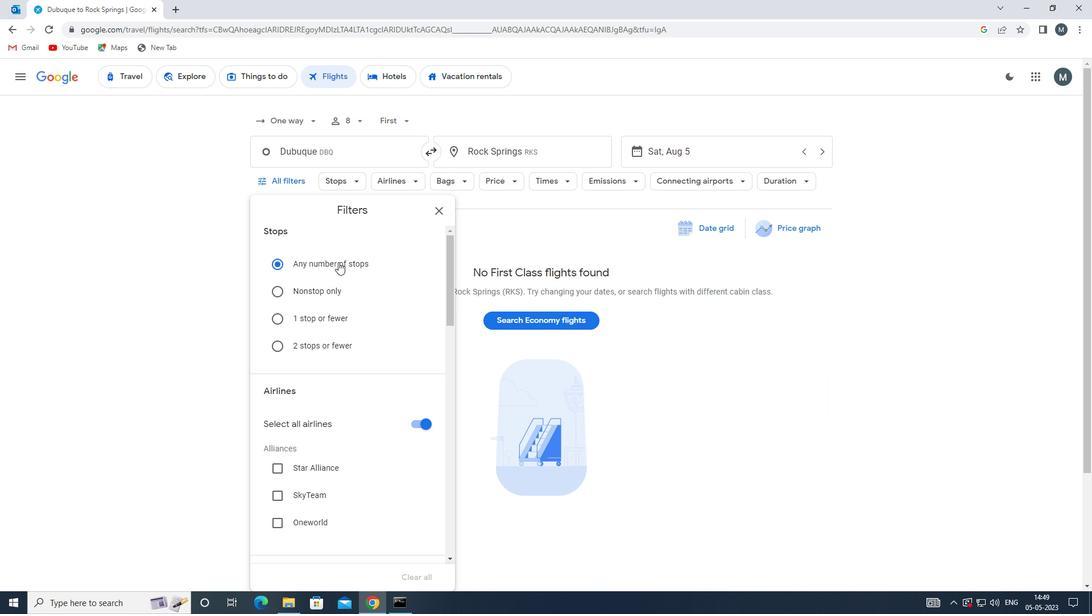 
Action: Mouse moved to (416, 311)
Screenshot: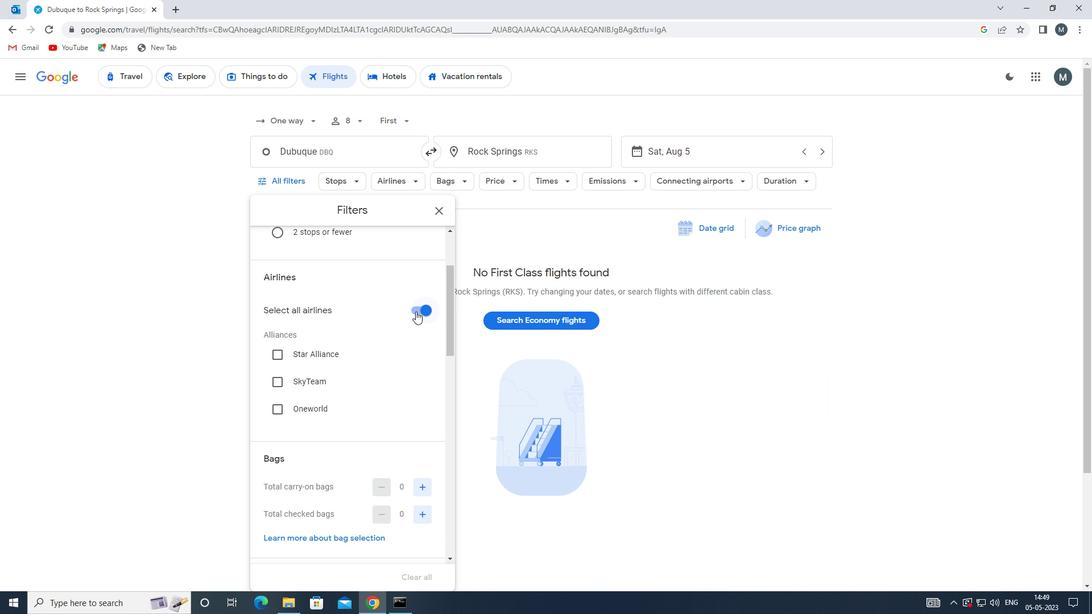 
Action: Mouse pressed left at (416, 311)
Screenshot: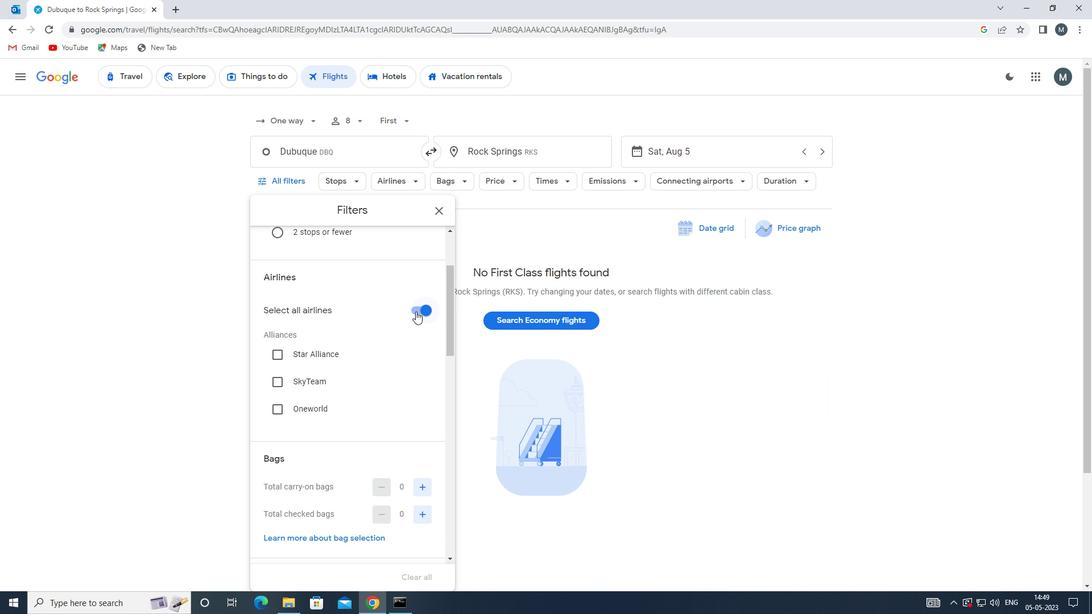 
Action: Mouse moved to (376, 335)
Screenshot: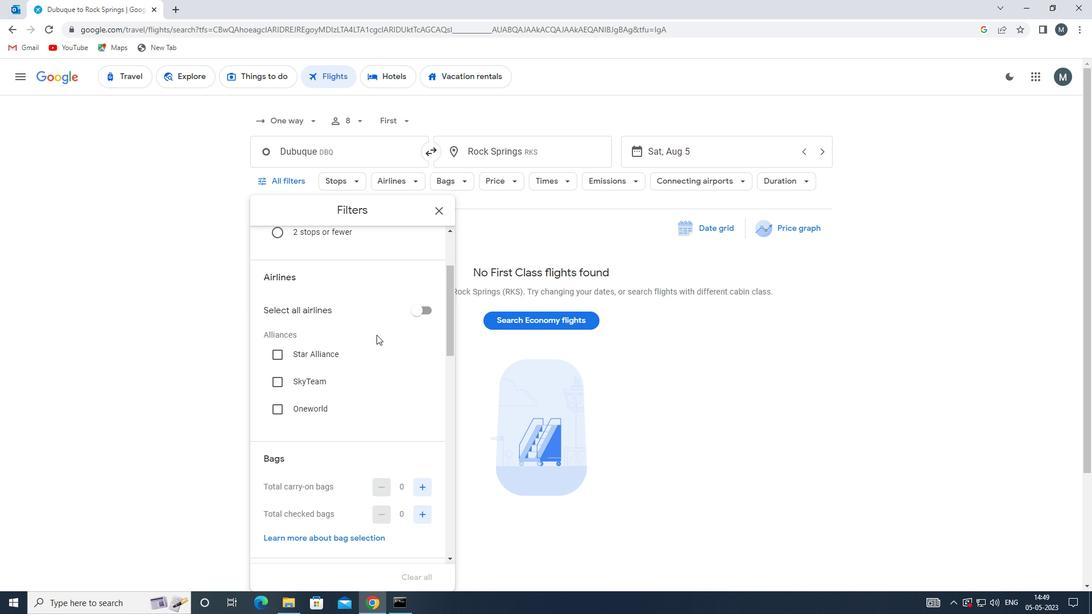 
Action: Mouse scrolled (376, 335) with delta (0, 0)
Screenshot: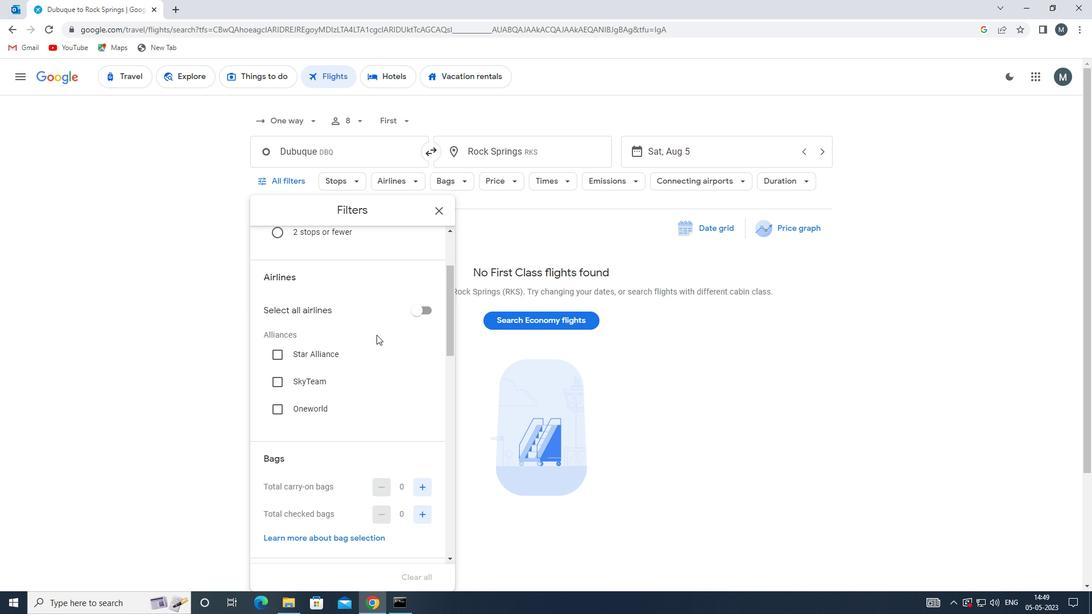 
Action: Mouse moved to (381, 333)
Screenshot: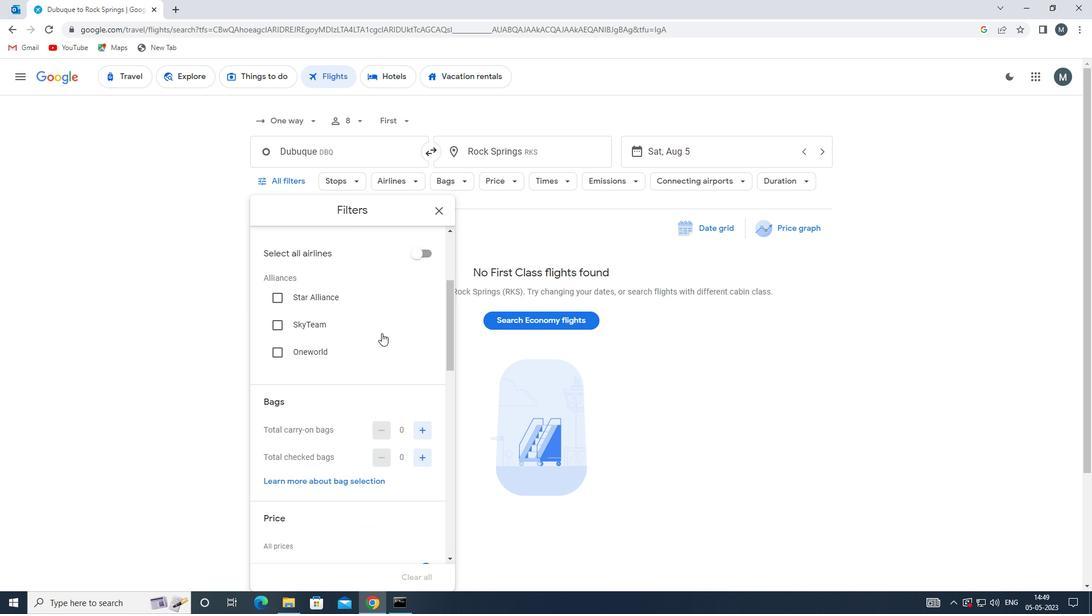 
Action: Mouse scrolled (381, 332) with delta (0, 0)
Screenshot: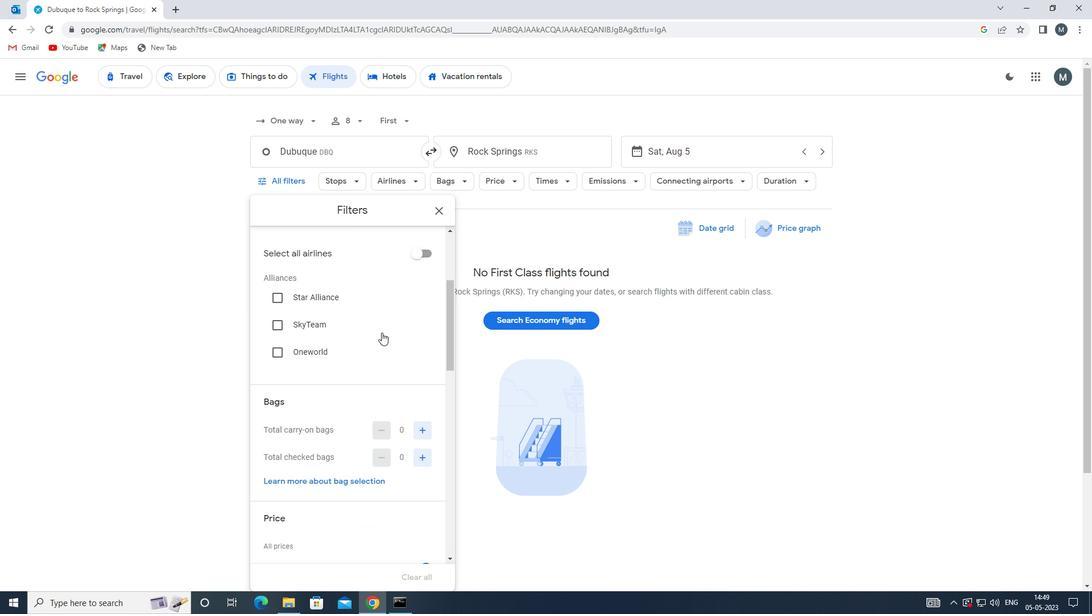 
Action: Mouse moved to (418, 400)
Screenshot: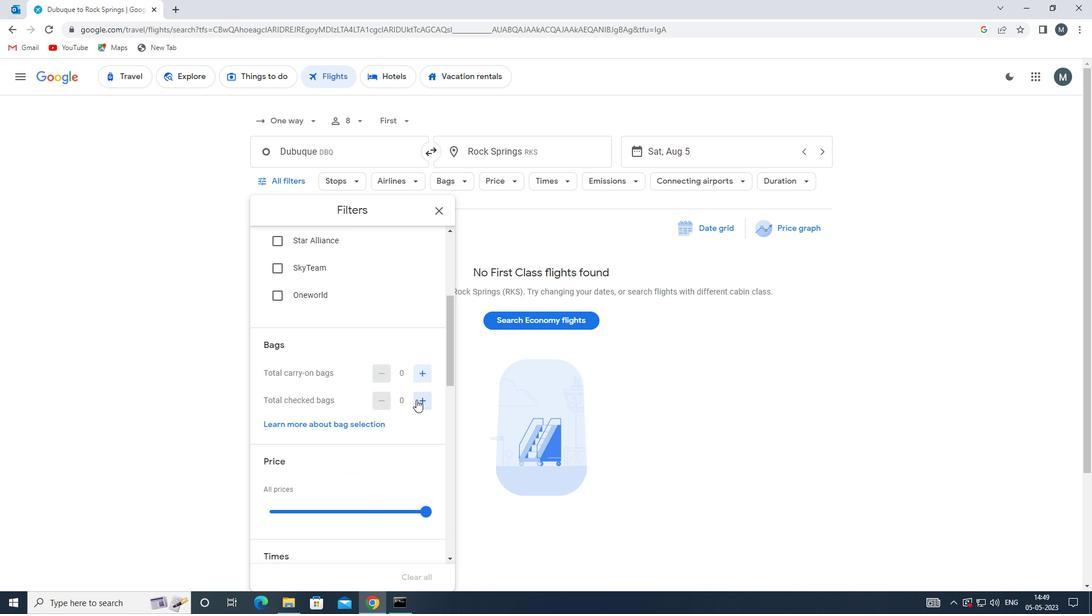 
Action: Mouse pressed left at (418, 400)
Screenshot: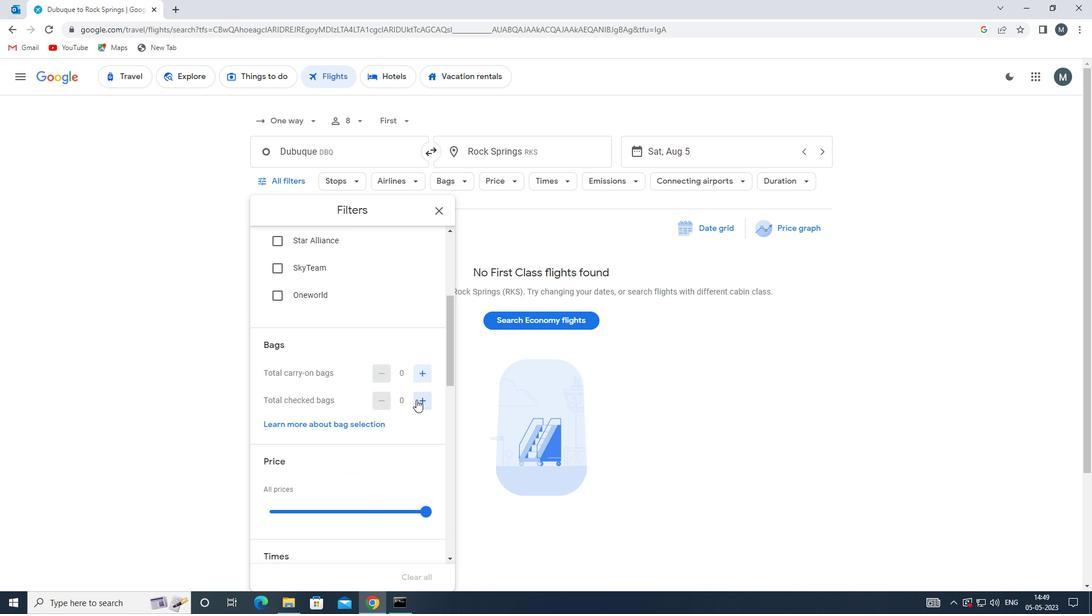 
Action: Mouse moved to (351, 380)
Screenshot: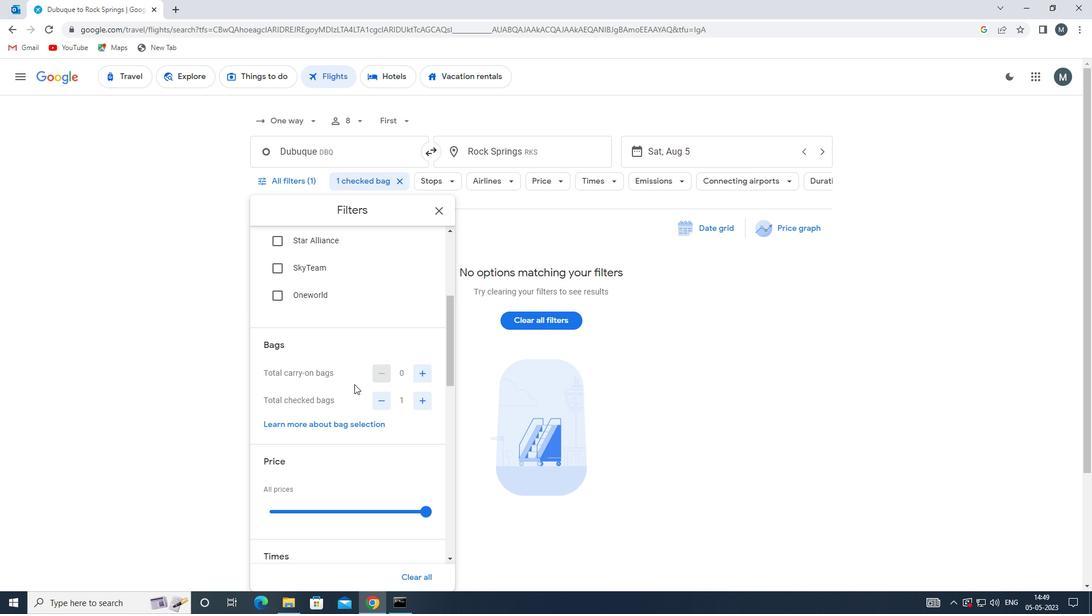 
Action: Mouse scrolled (351, 380) with delta (0, 0)
Screenshot: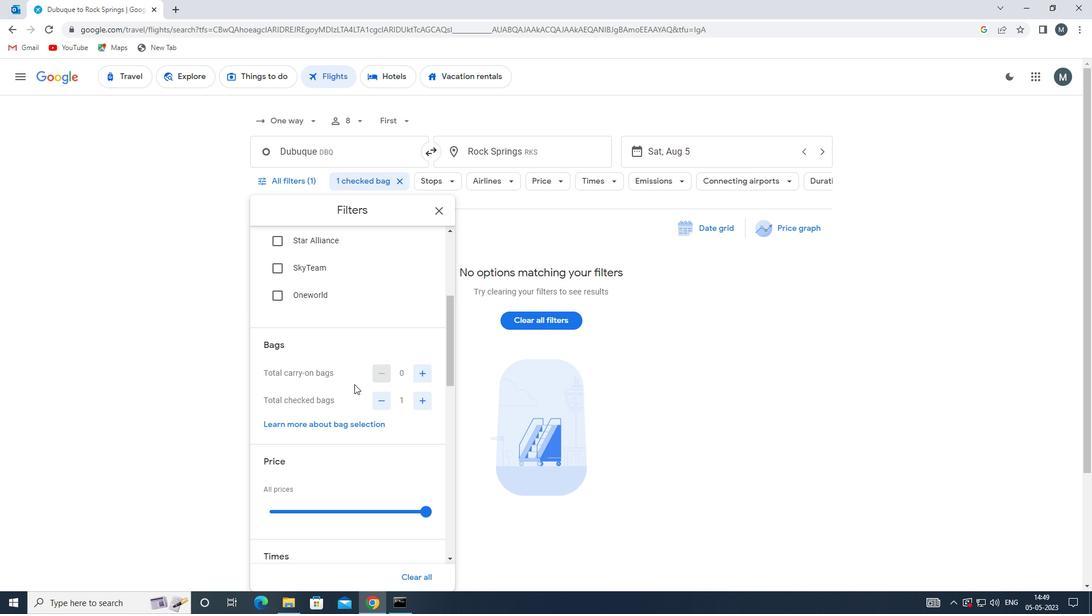 
Action: Mouse moved to (351, 380)
Screenshot: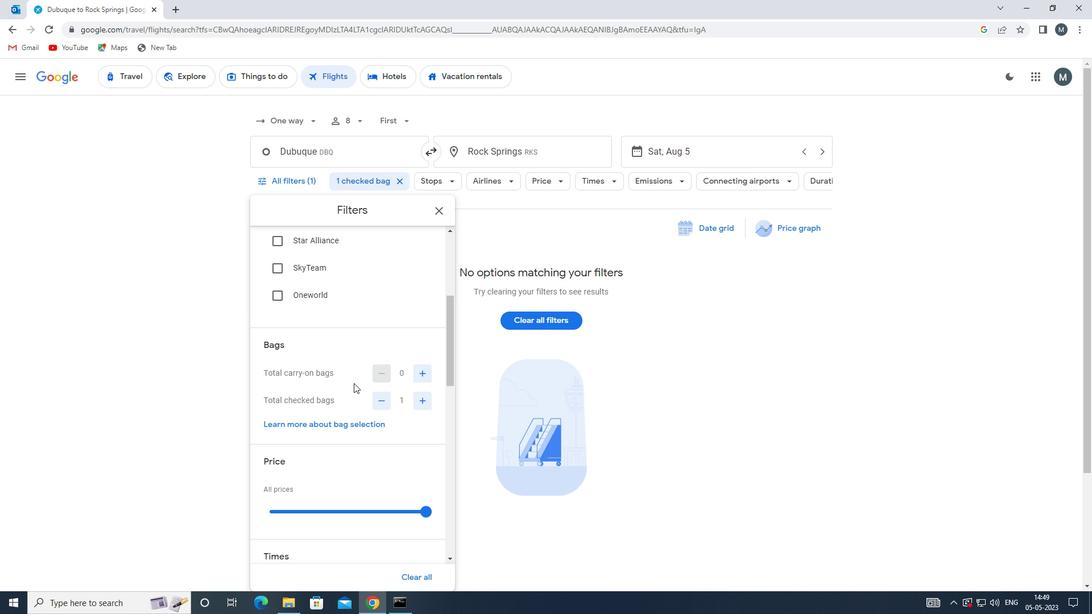 
Action: Mouse scrolled (351, 380) with delta (0, 0)
Screenshot: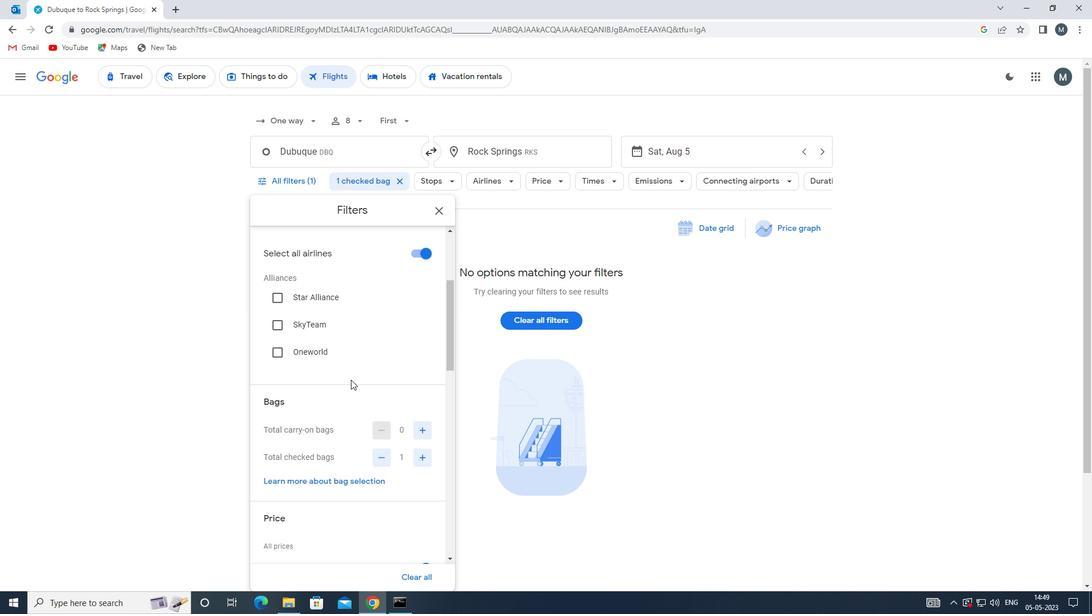 
Action: Mouse scrolled (351, 380) with delta (0, 0)
Screenshot: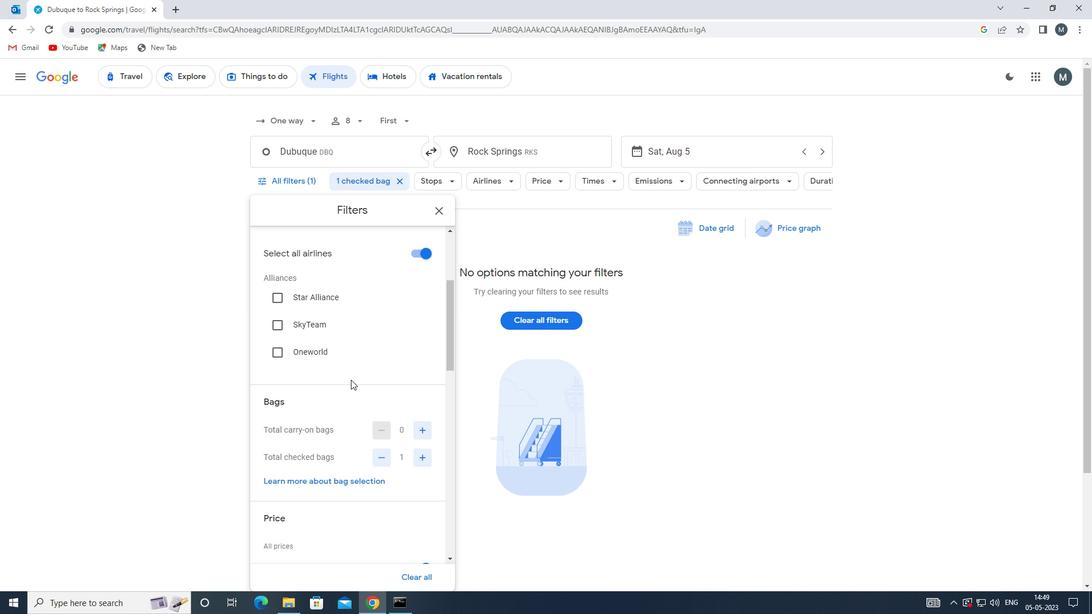 
Action: Mouse moved to (327, 316)
Screenshot: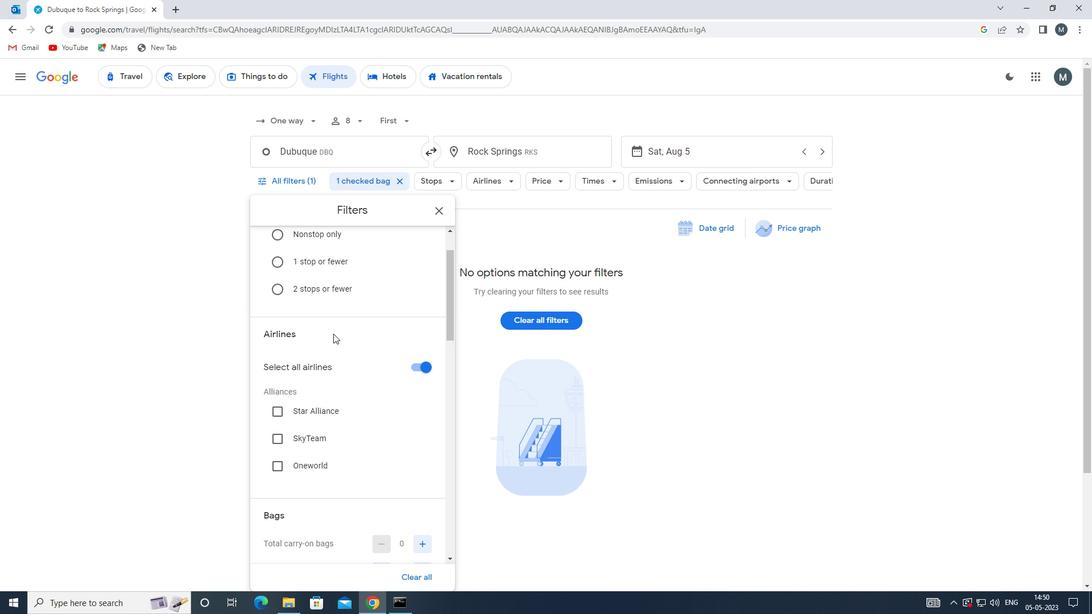 
Action: Mouse scrolled (327, 317) with delta (0, 0)
Screenshot: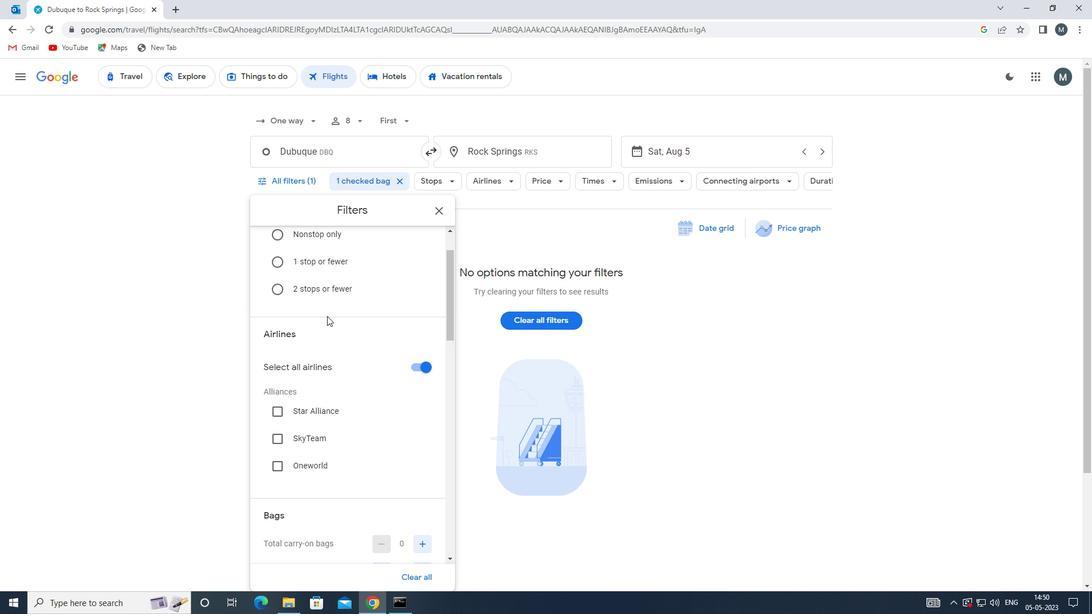 
Action: Mouse moved to (336, 289)
Screenshot: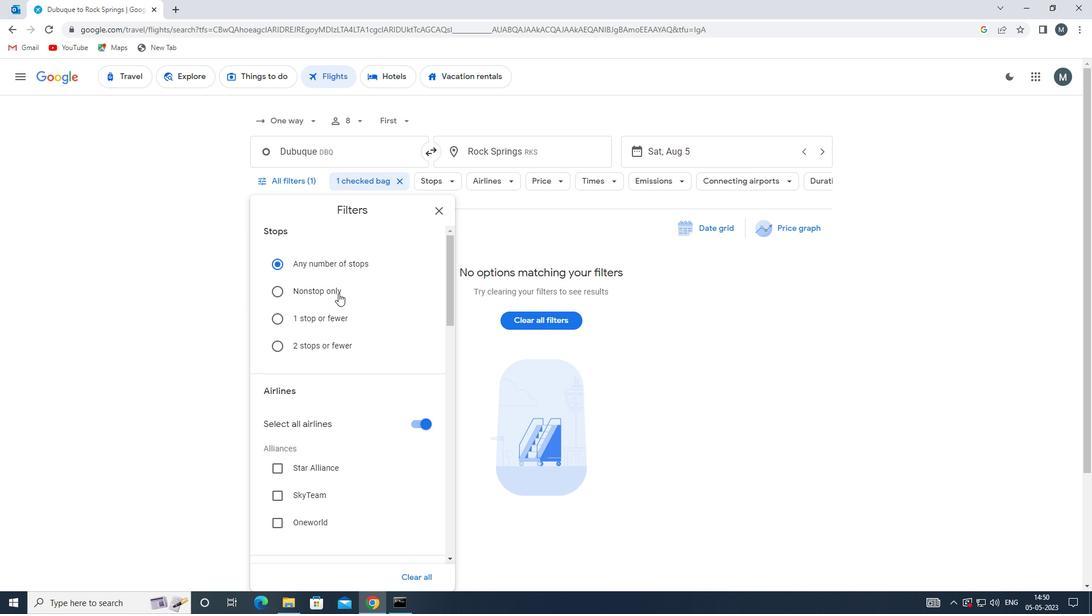 
Action: Mouse pressed left at (336, 289)
Screenshot: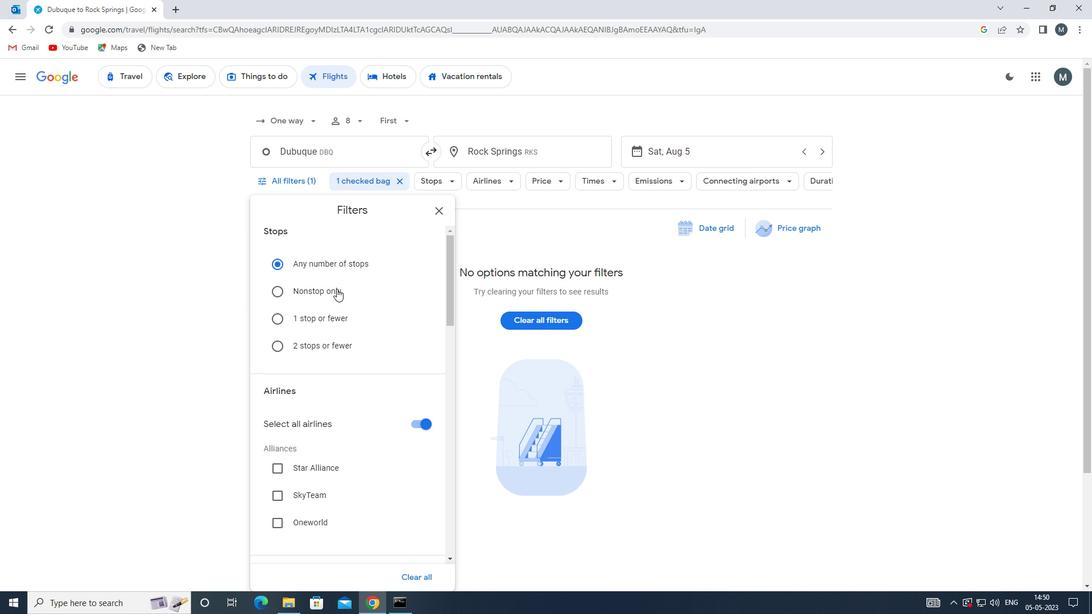 
Action: Mouse moved to (348, 327)
Screenshot: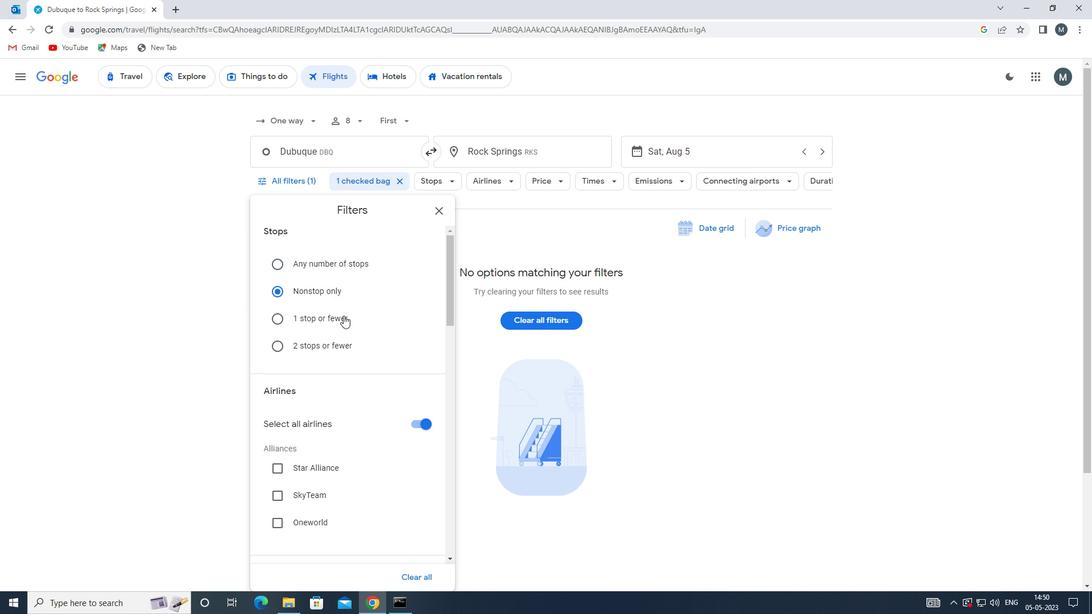 
Action: Mouse scrolled (348, 326) with delta (0, 0)
Screenshot: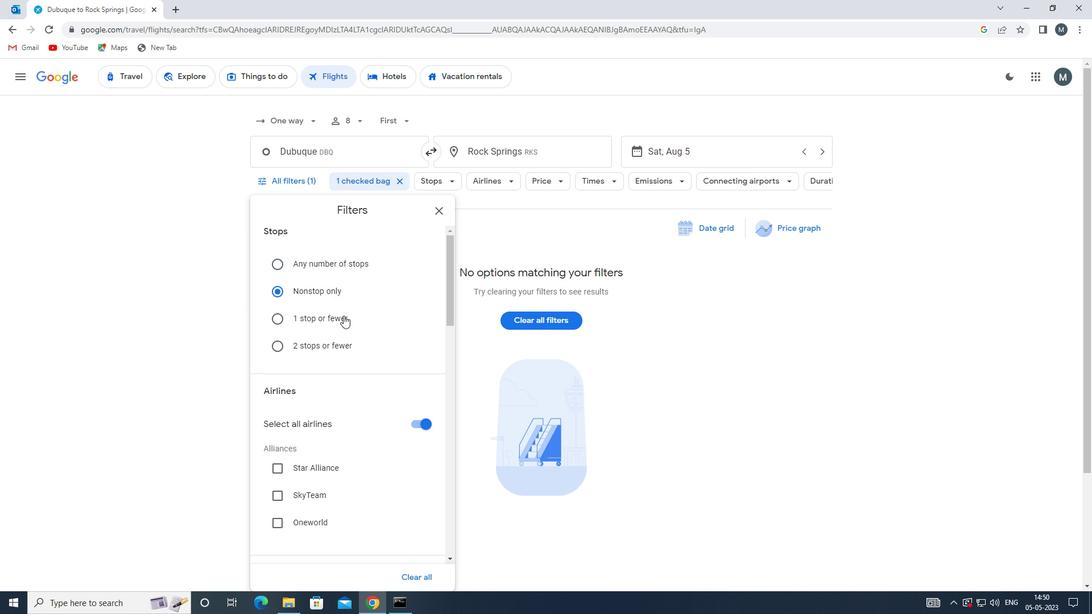 
Action: Mouse moved to (347, 330)
Screenshot: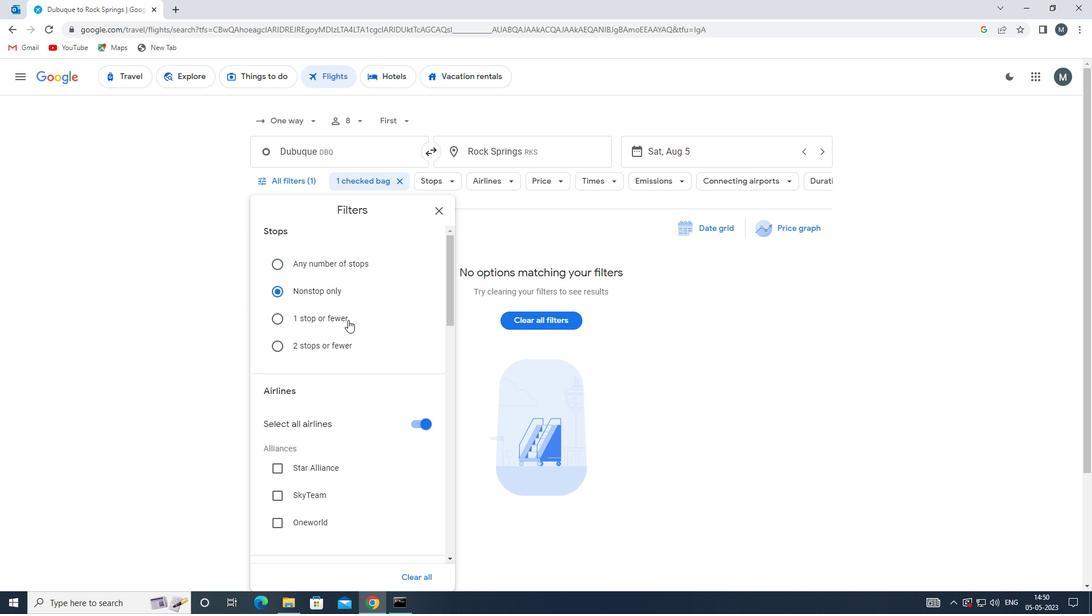 
Action: Mouse scrolled (347, 330) with delta (0, 0)
Screenshot: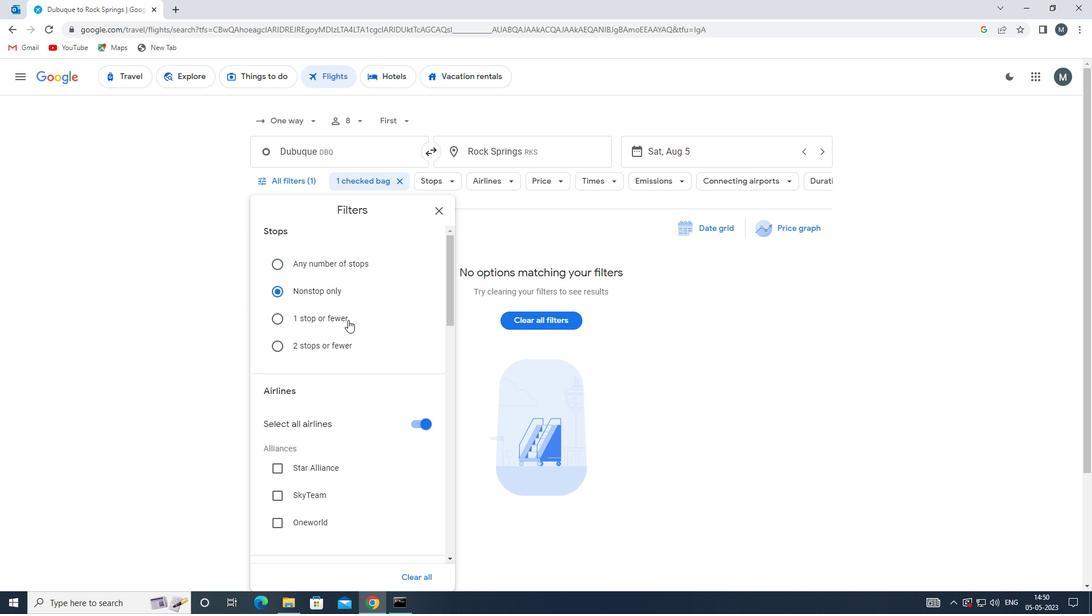
Action: Mouse moved to (347, 331)
Screenshot: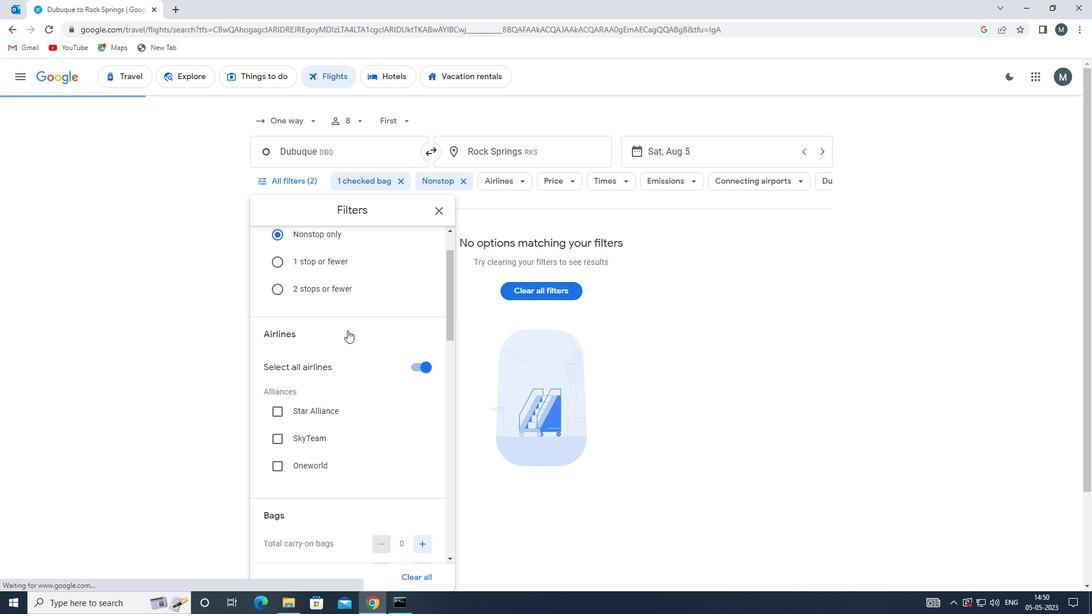 
Action: Mouse scrolled (347, 331) with delta (0, 0)
Screenshot: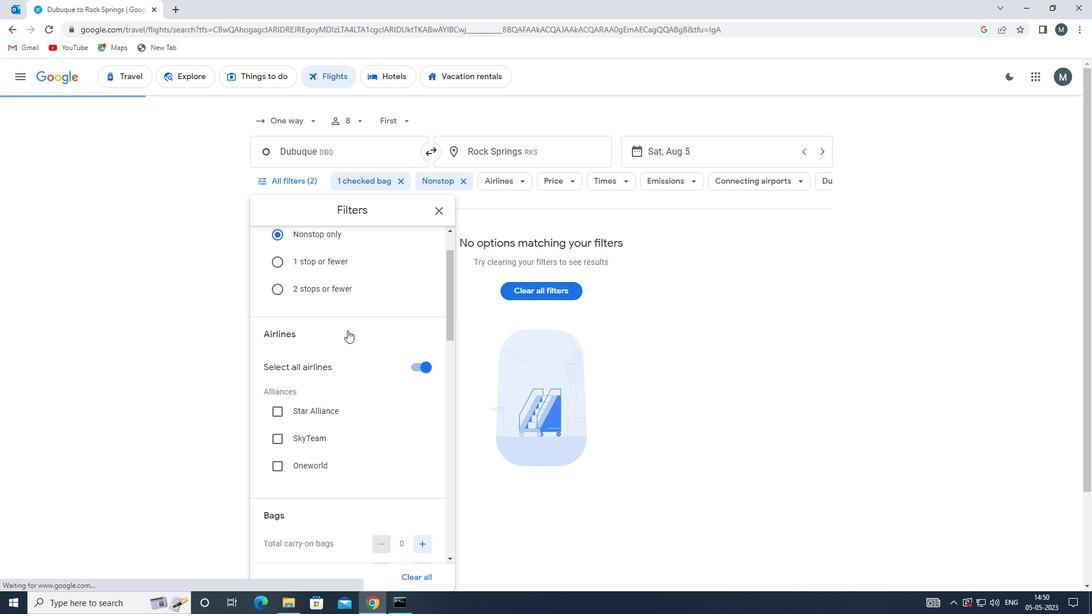 
Action: Mouse moved to (346, 331)
Screenshot: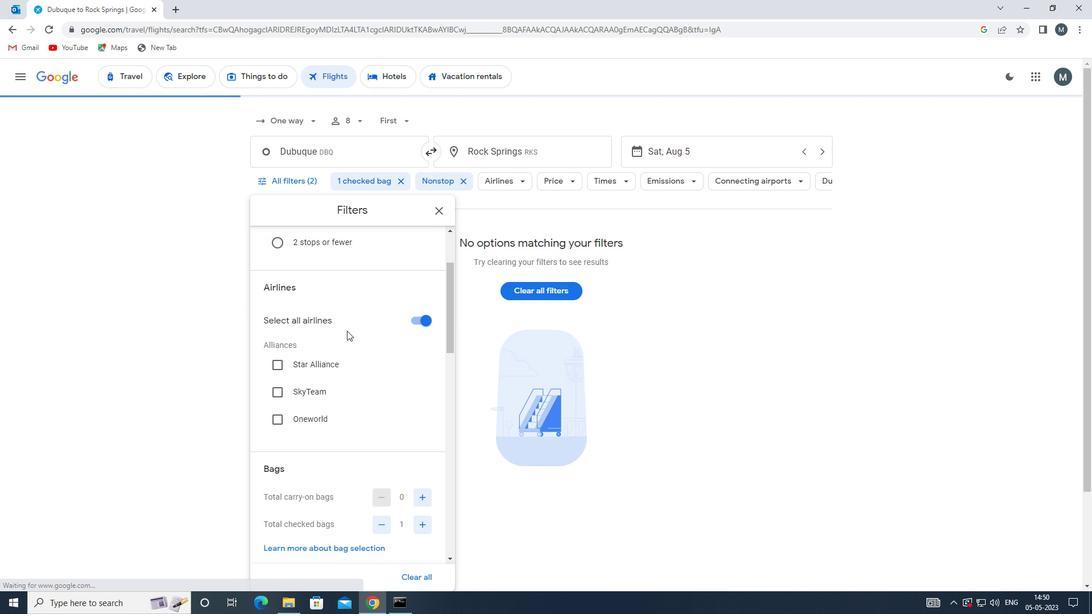 
Action: Mouse scrolled (346, 331) with delta (0, 0)
Screenshot: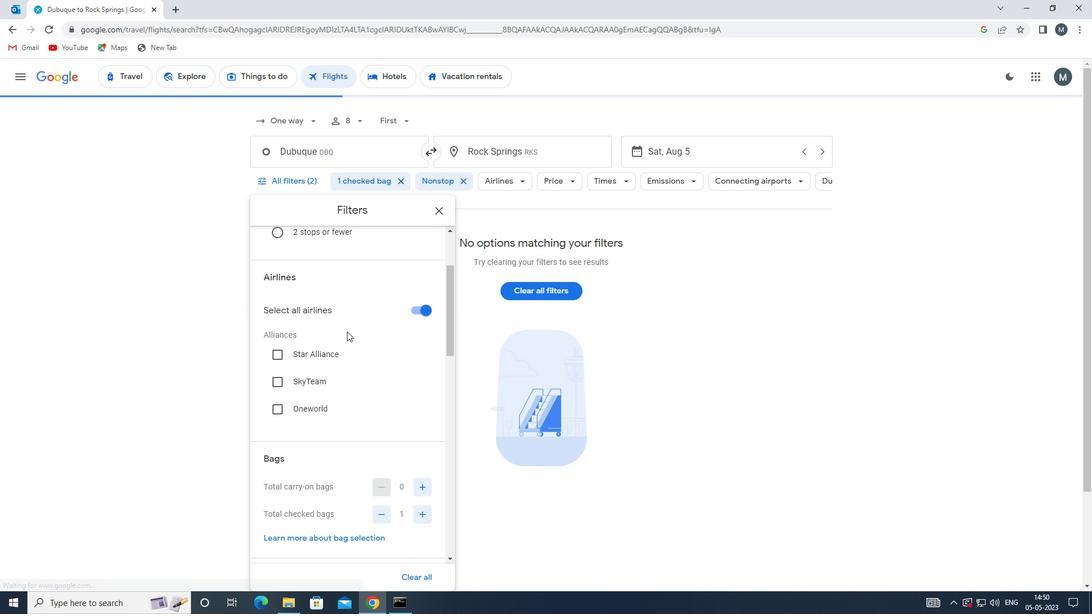 
Action: Mouse scrolled (346, 331) with delta (0, 0)
Screenshot: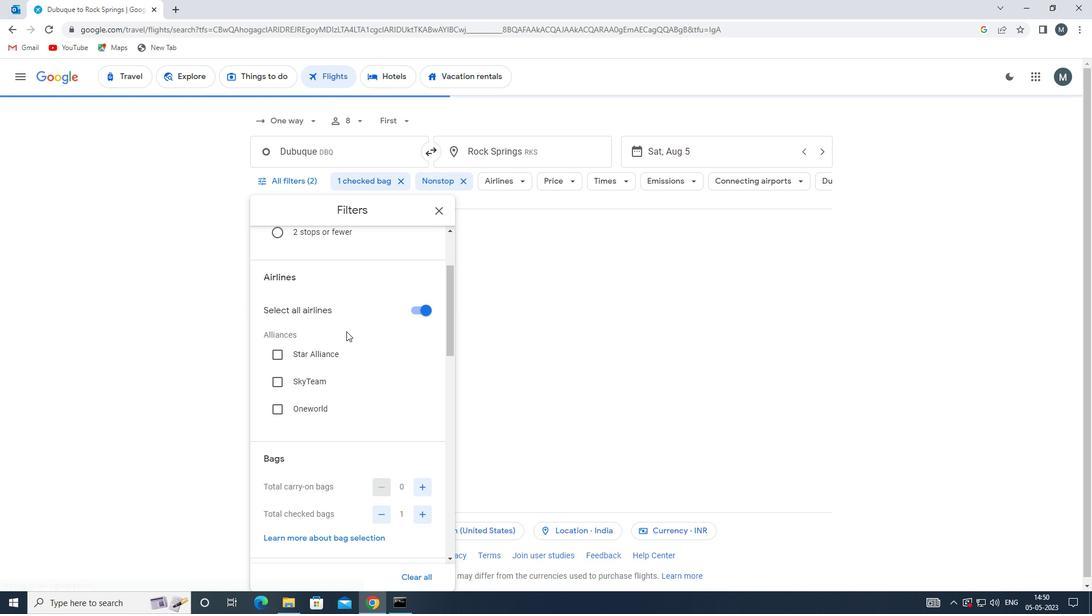 
Action: Mouse moved to (374, 348)
Screenshot: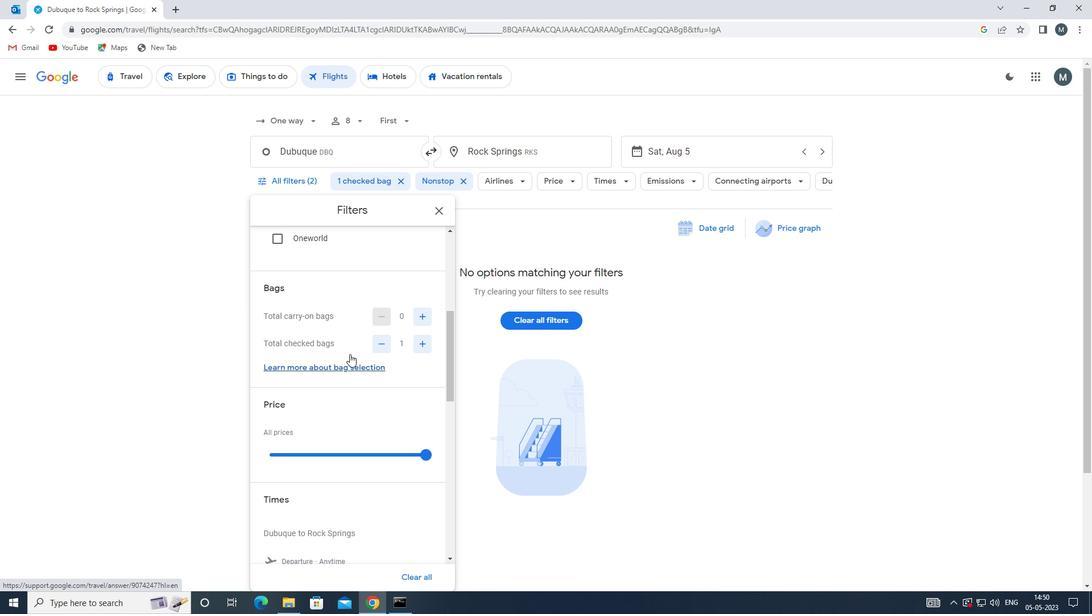 
Action: Mouse scrolled (374, 347) with delta (0, 0)
Screenshot: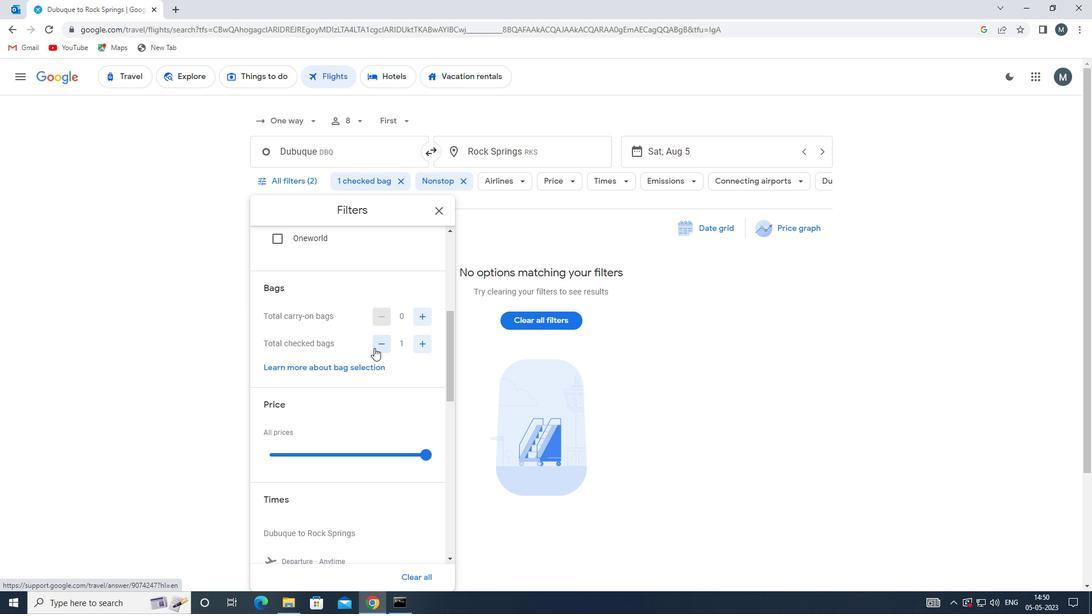 
Action: Mouse moved to (329, 392)
Screenshot: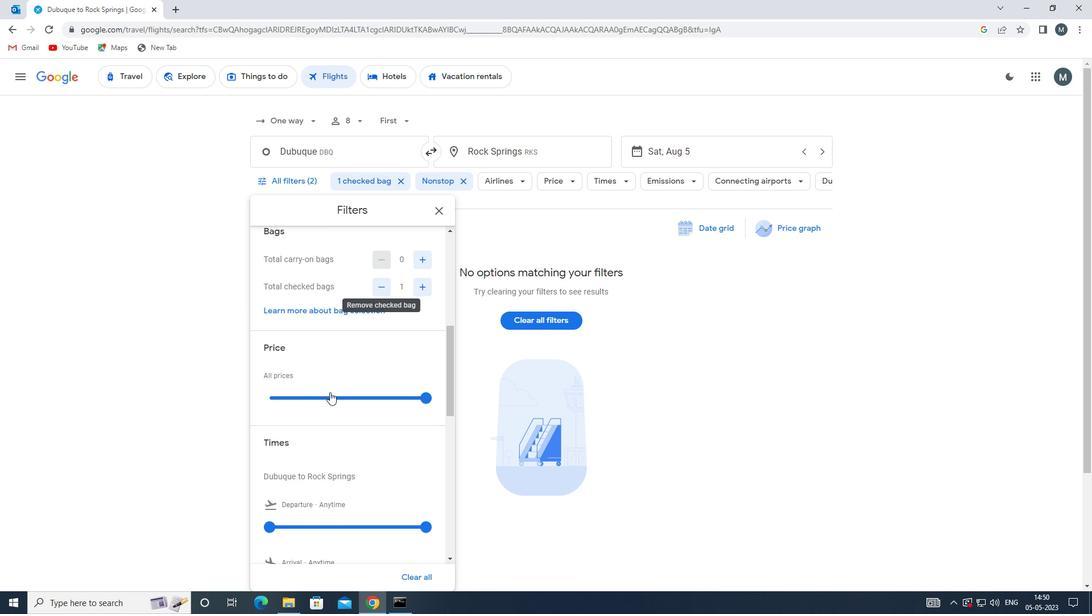 
Action: Mouse pressed left at (329, 392)
Screenshot: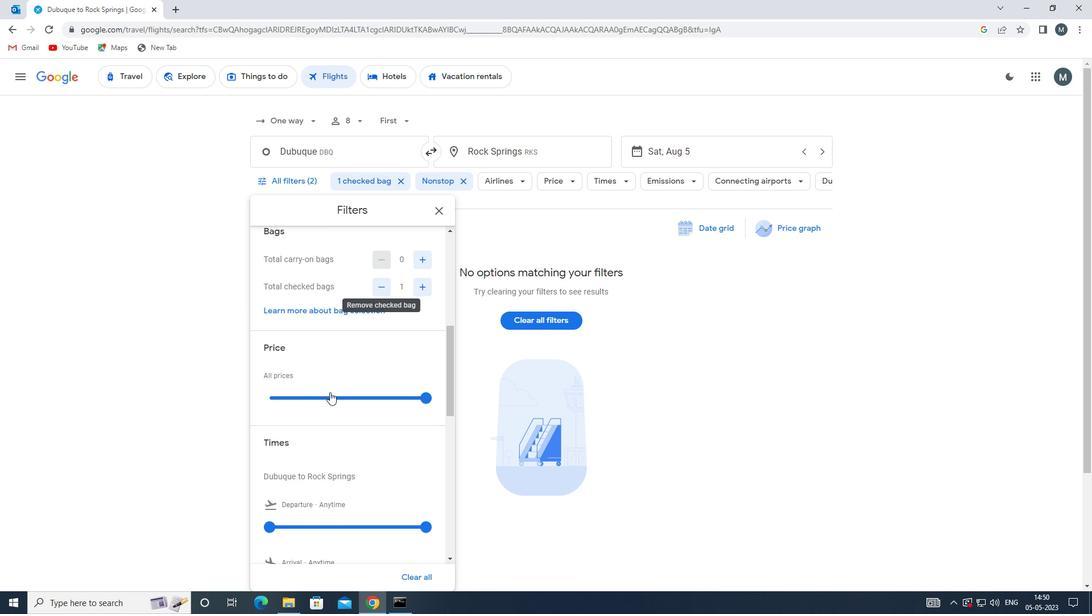 
Action: Mouse moved to (425, 284)
Screenshot: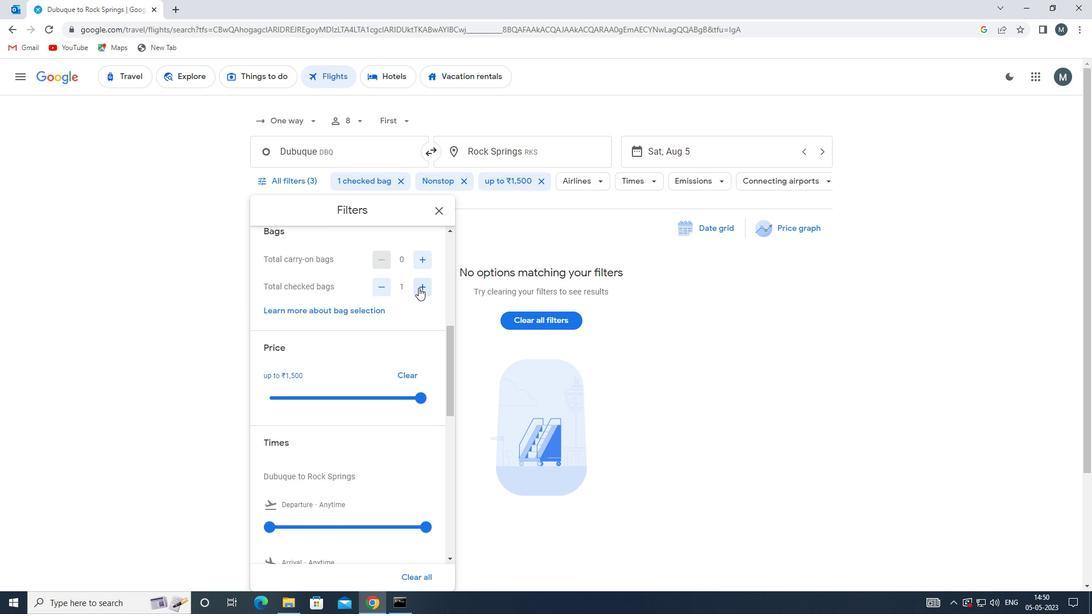 
Action: Mouse pressed left at (425, 284)
Screenshot: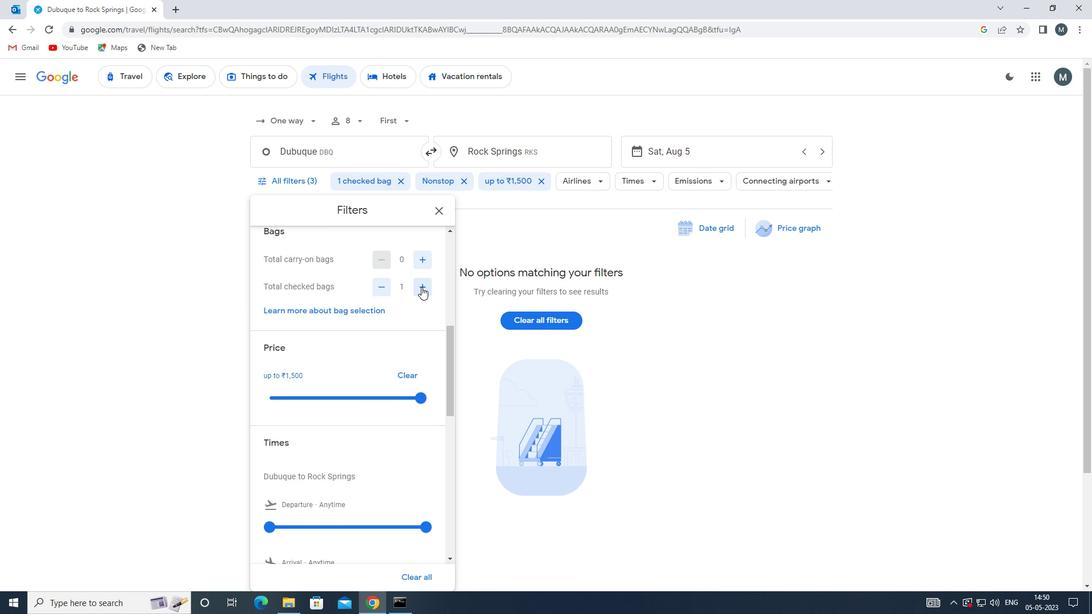 
Action: Mouse moved to (380, 290)
Screenshot: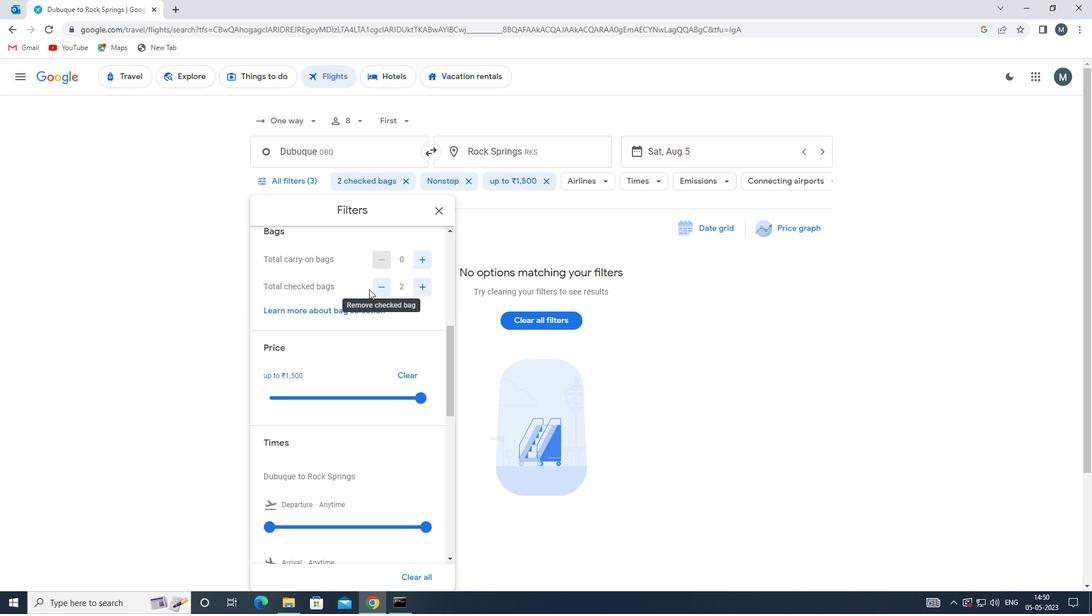 
Action: Mouse pressed left at (380, 290)
Screenshot: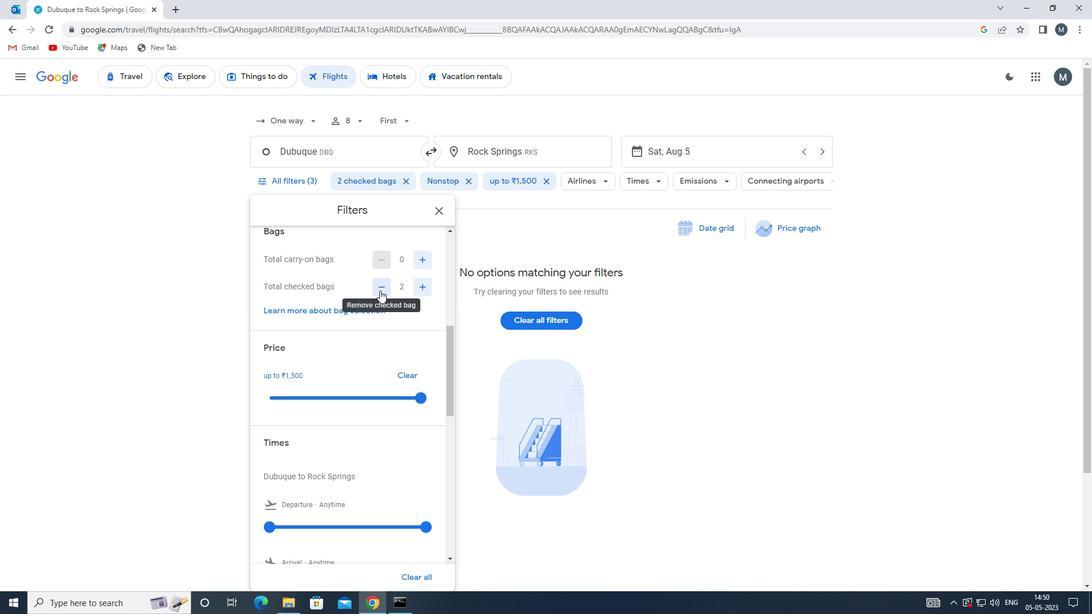 
Action: Mouse moved to (365, 345)
Screenshot: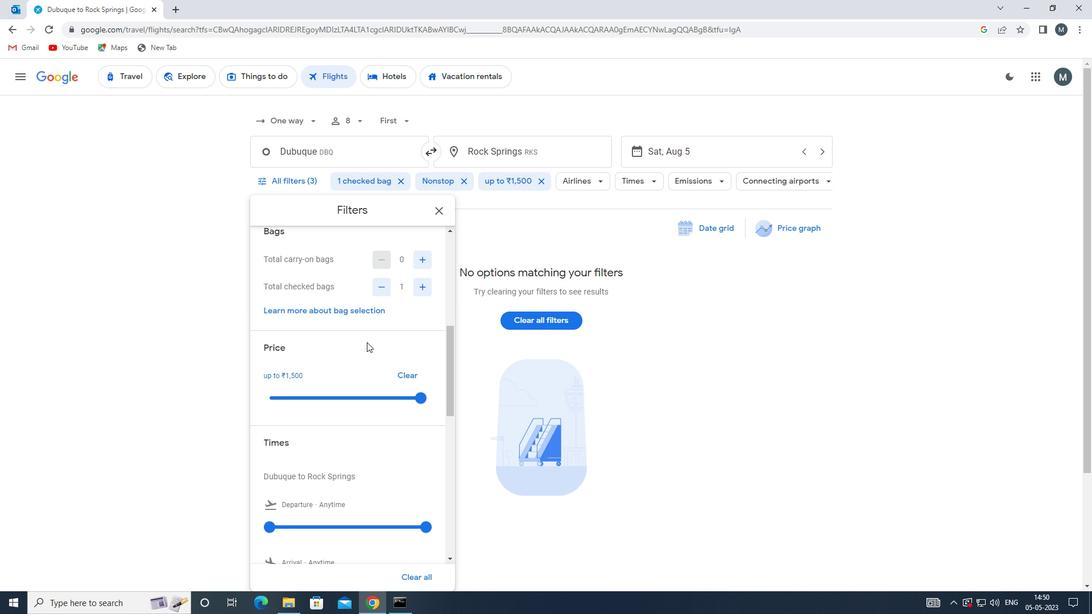 
Action: Mouse scrolled (365, 344) with delta (0, 0)
Screenshot: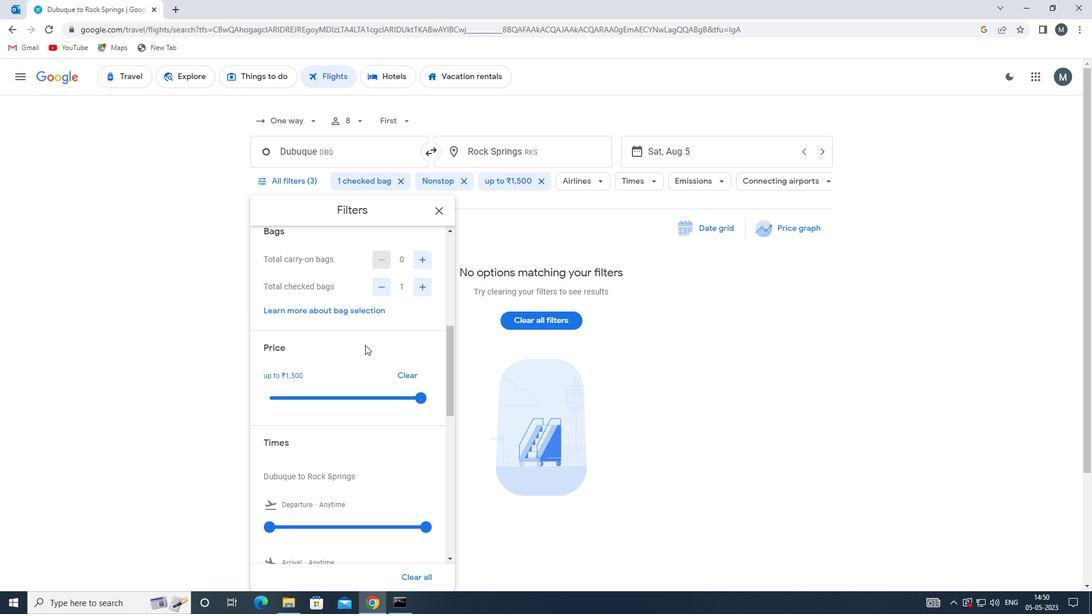
Action: Mouse moved to (352, 344)
Screenshot: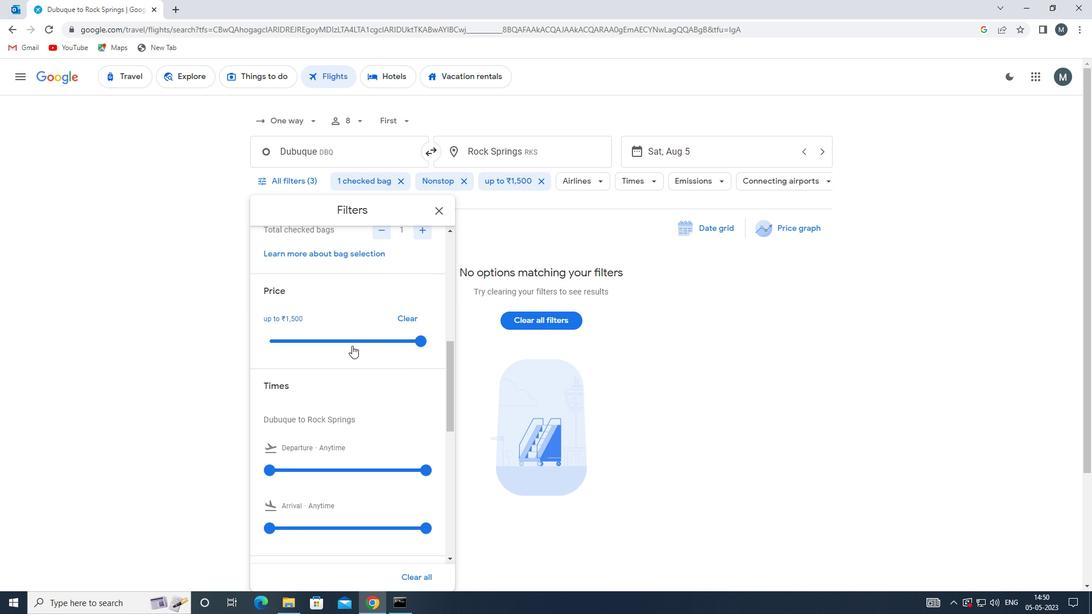 
Action: Mouse scrolled (352, 343) with delta (0, 0)
Screenshot: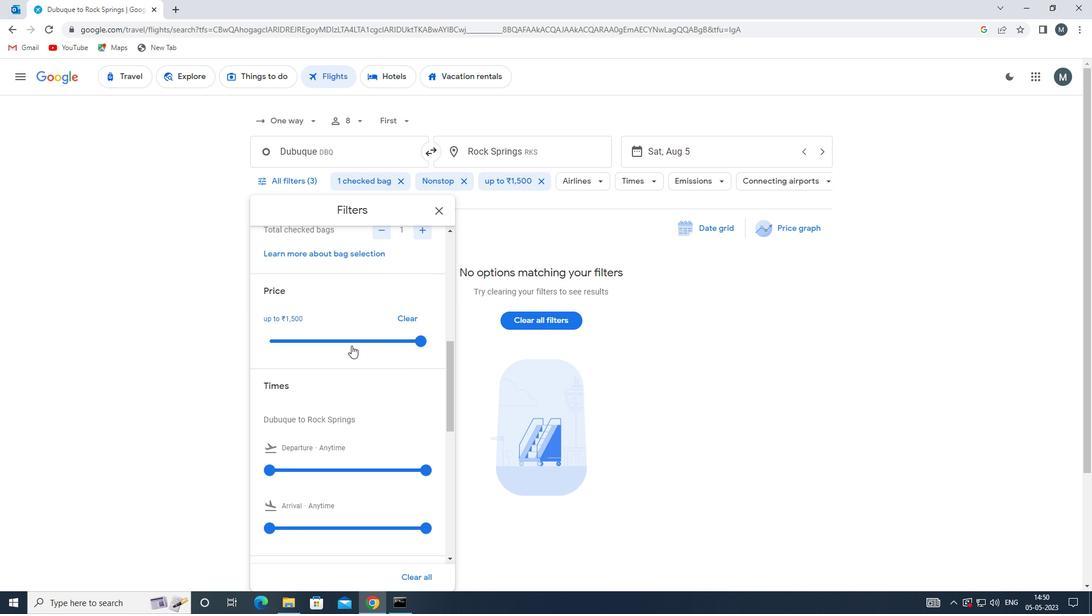 
Action: Mouse scrolled (352, 343) with delta (0, 0)
Screenshot: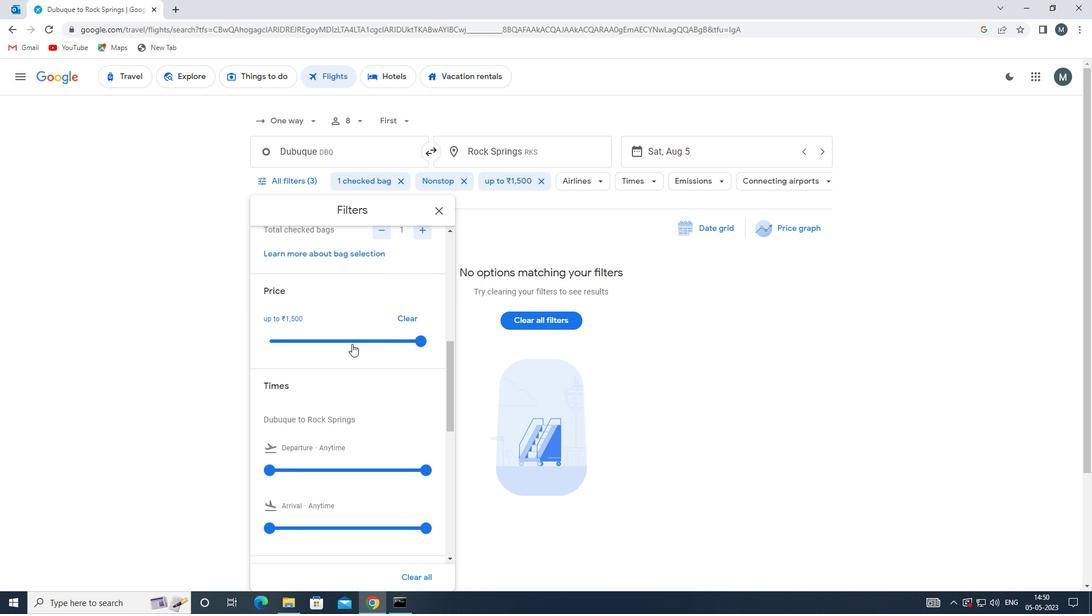 
Action: Mouse moved to (265, 353)
Screenshot: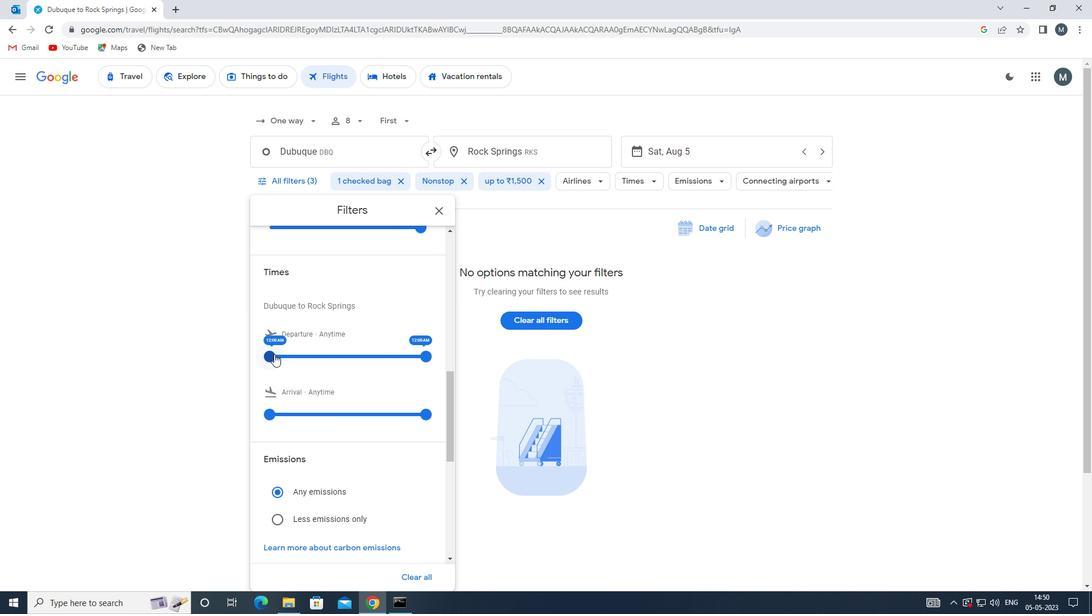 
Action: Mouse pressed left at (265, 353)
Screenshot: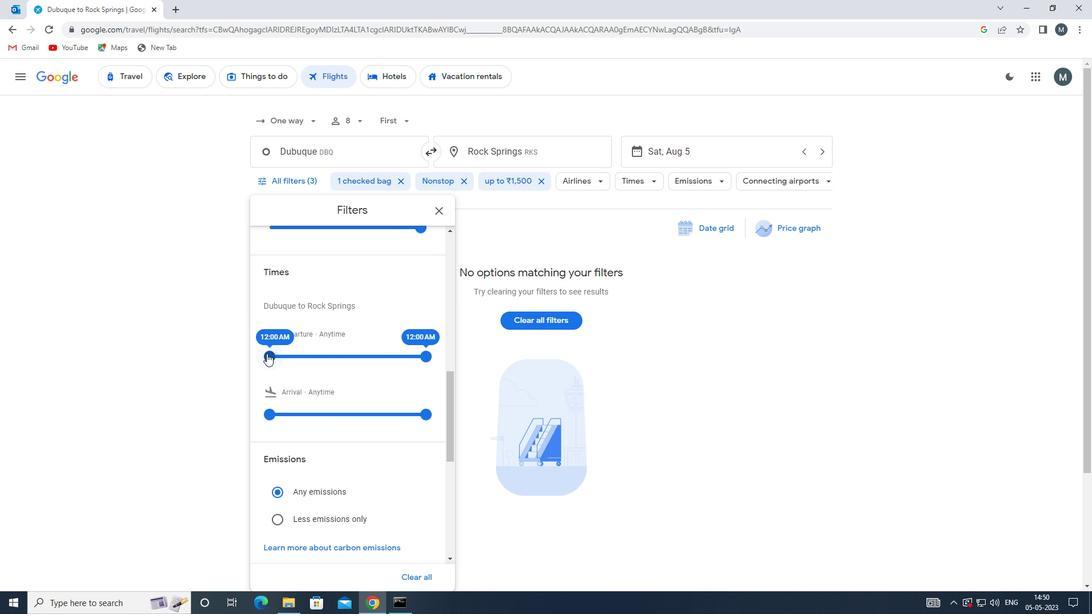 
Action: Mouse moved to (424, 356)
Screenshot: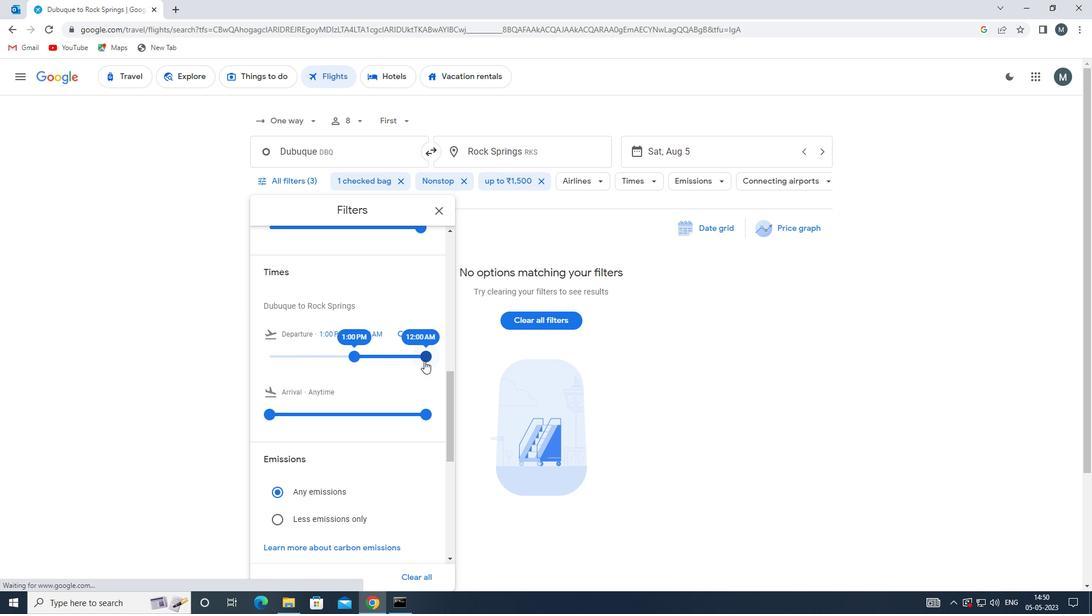 
Action: Mouse pressed left at (424, 356)
Screenshot: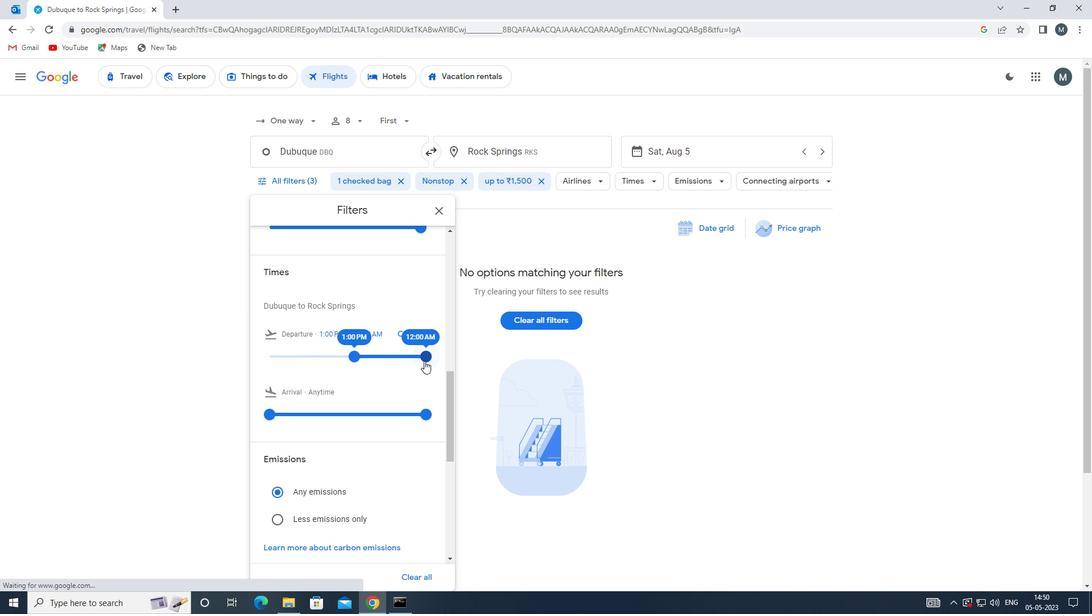 
Action: Mouse moved to (348, 357)
Screenshot: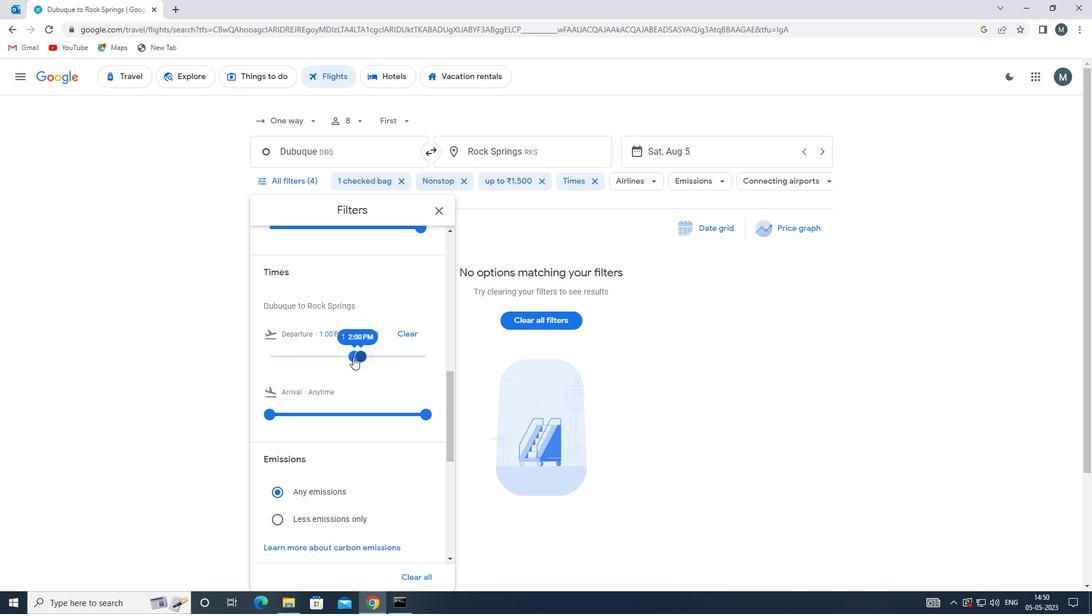 
Action: Mouse scrolled (348, 356) with delta (0, 0)
Screenshot: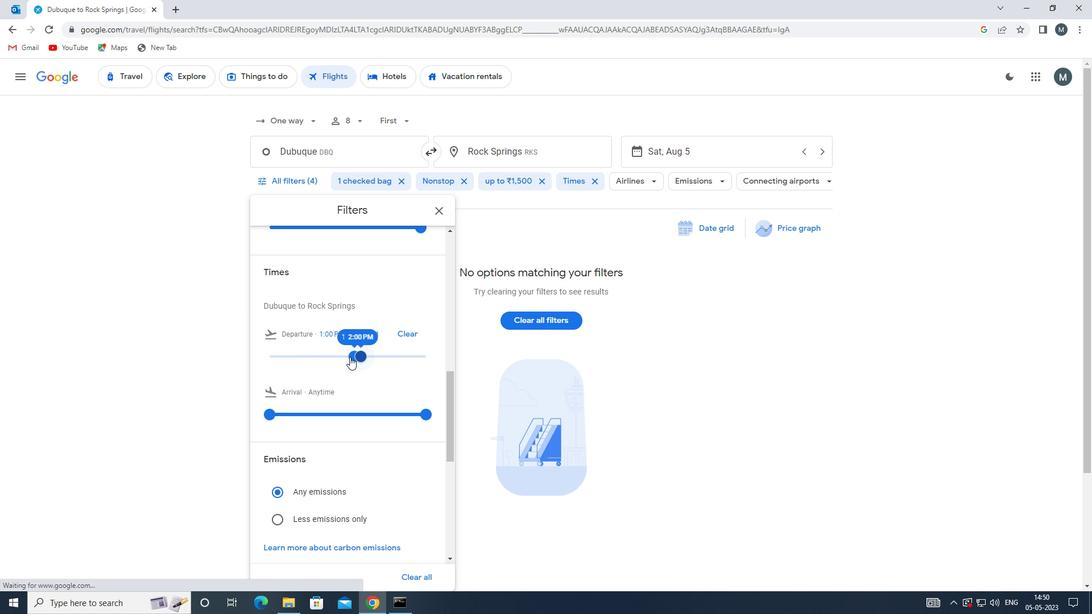 
Action: Mouse scrolled (348, 356) with delta (0, 0)
Screenshot: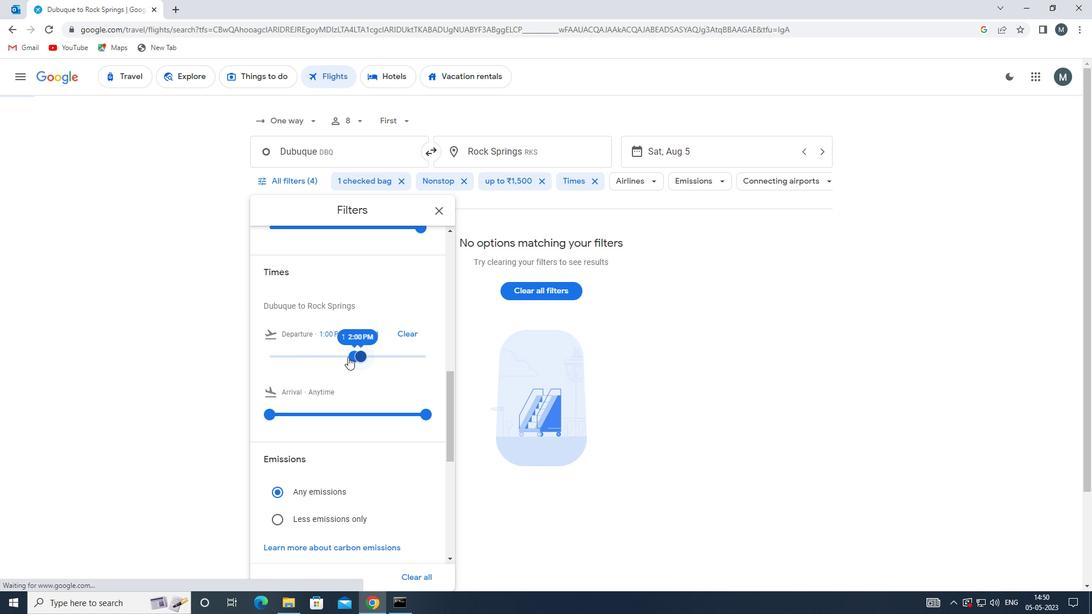 
Action: Mouse moved to (438, 214)
Screenshot: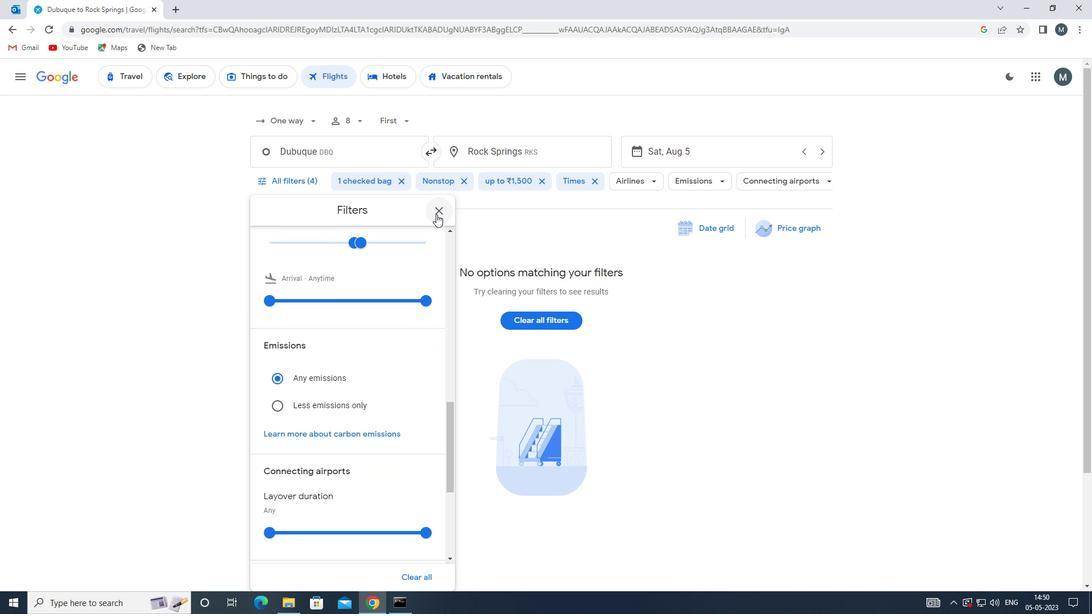 
Action: Mouse pressed left at (438, 214)
Screenshot: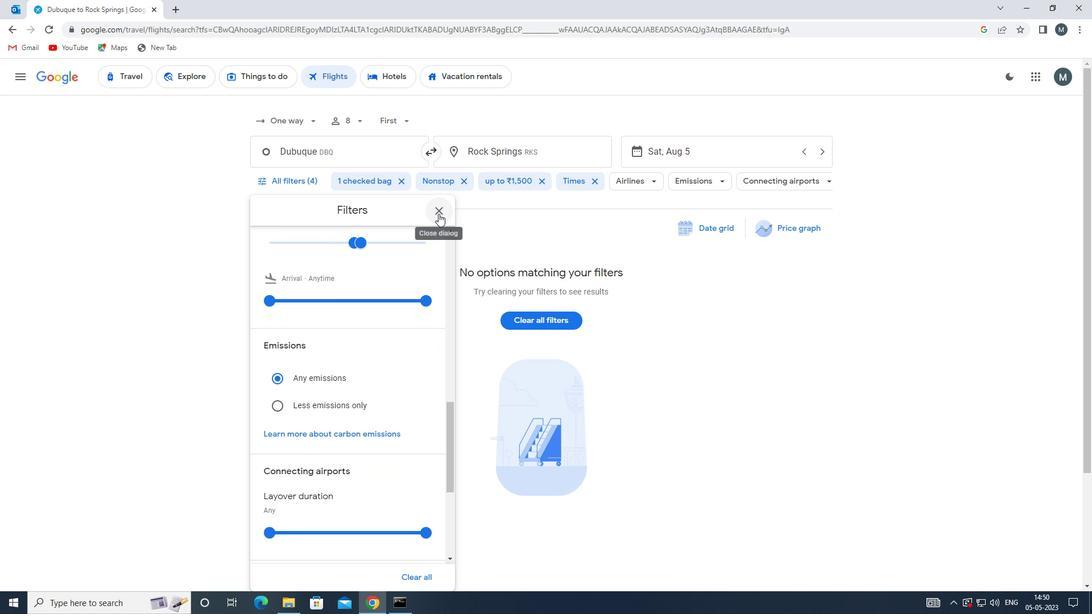 
